 Task: Open Card Card0000000168 in Board Board0000000042 in Workspace WS0000000014 in Trello. Add Member Nikrathi889@gmail.com to Card Card0000000168 in Board Board0000000042 in Workspace WS0000000014 in Trello. Add Red Label titled Label0000000168 to Card Card0000000168 in Board Board0000000042 in Workspace WS0000000014 in Trello. Add Checklist CL0000000168 to Card Card0000000168 in Board Board0000000042 in Workspace WS0000000014 in Trello. Add Dates with Start Date as Nov 01 2023 and Due Date as Nov 30 2023 to Card Card0000000168 in Board Board0000000042 in Workspace WS0000000014 in Trello
Action: Mouse moved to (523, 487)
Screenshot: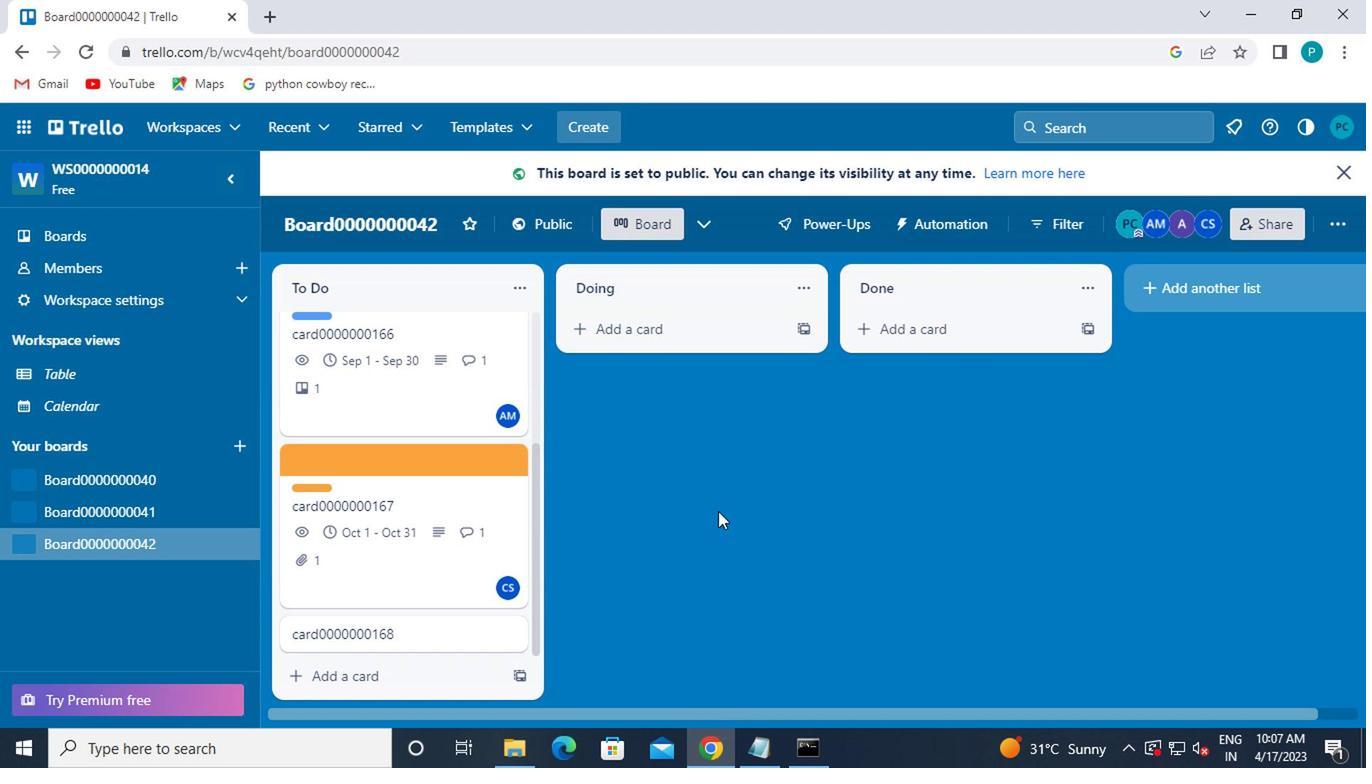 
Action: Mouse scrolled (523, 486) with delta (0, 0)
Screenshot: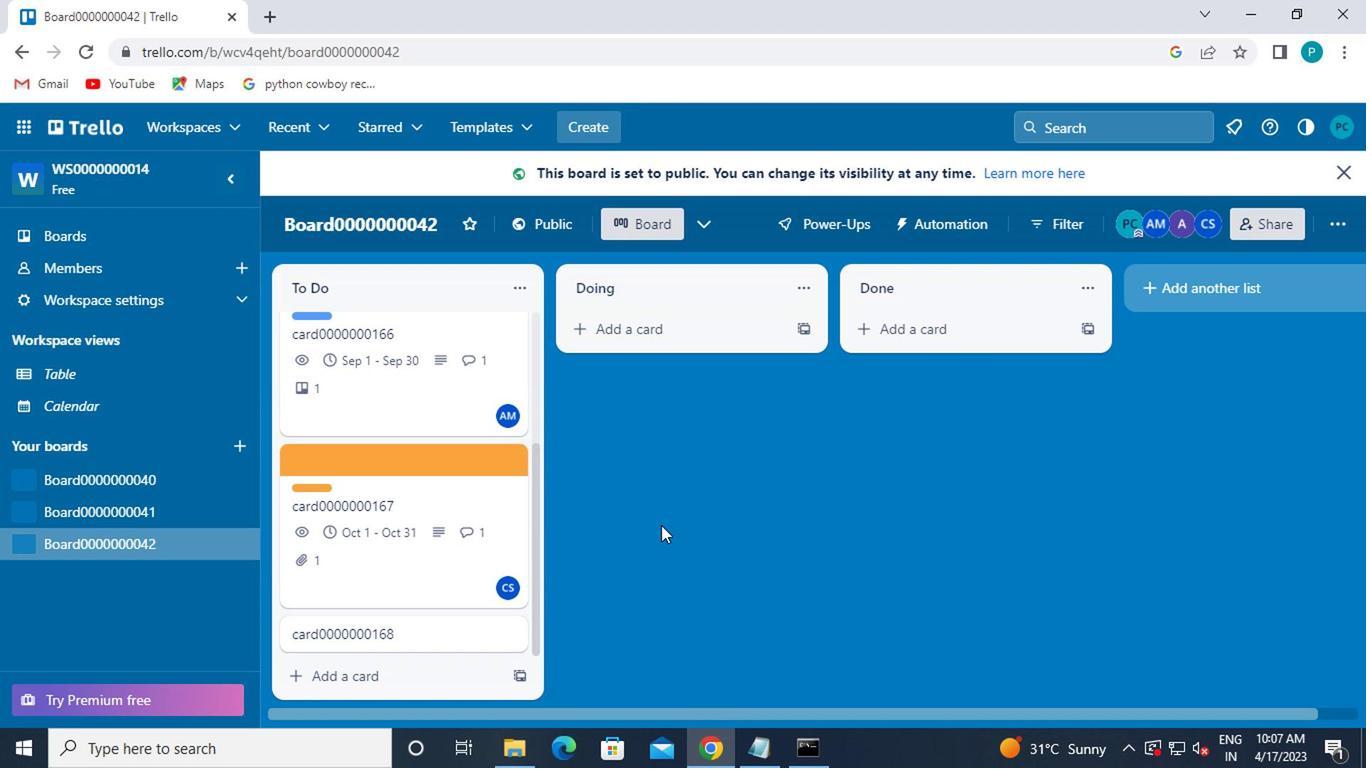 
Action: Mouse moved to (518, 484)
Screenshot: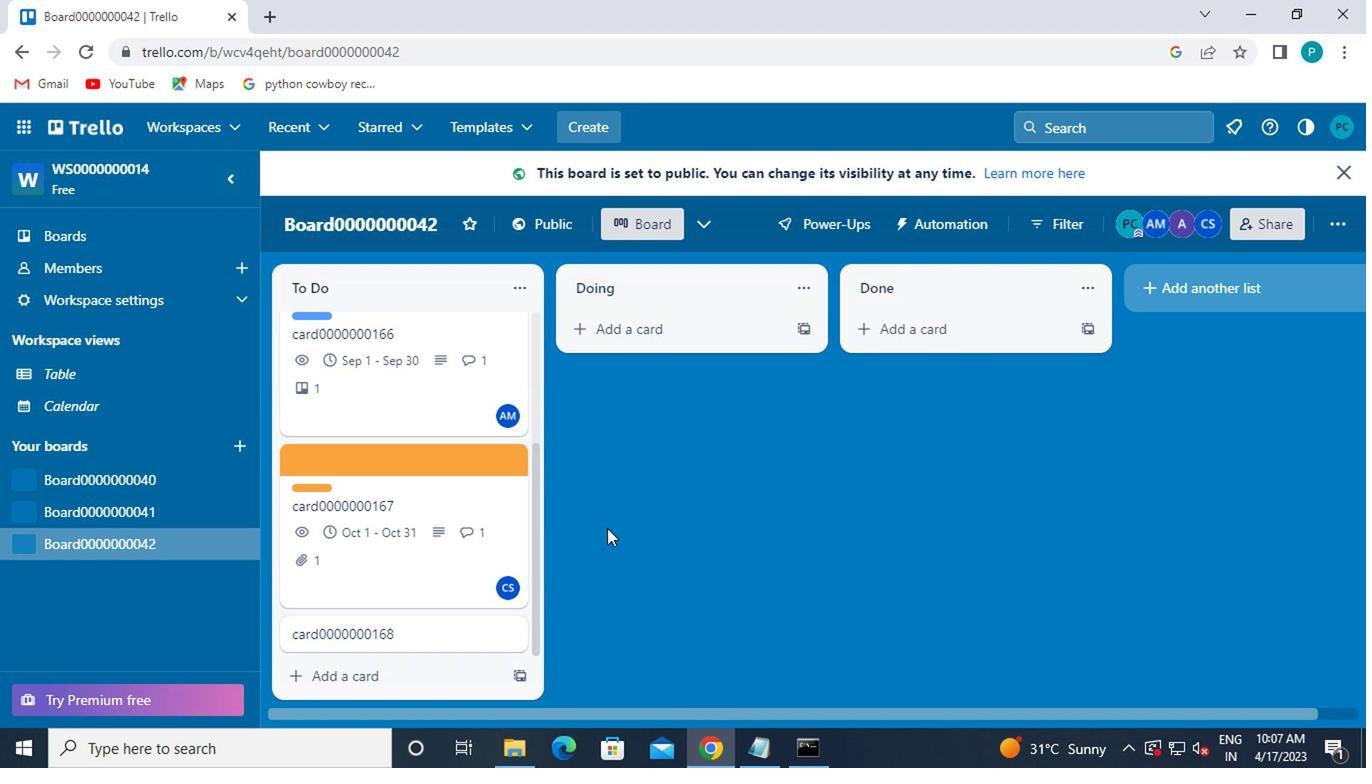 
Action: Mouse scrolled (518, 483) with delta (0, 0)
Screenshot: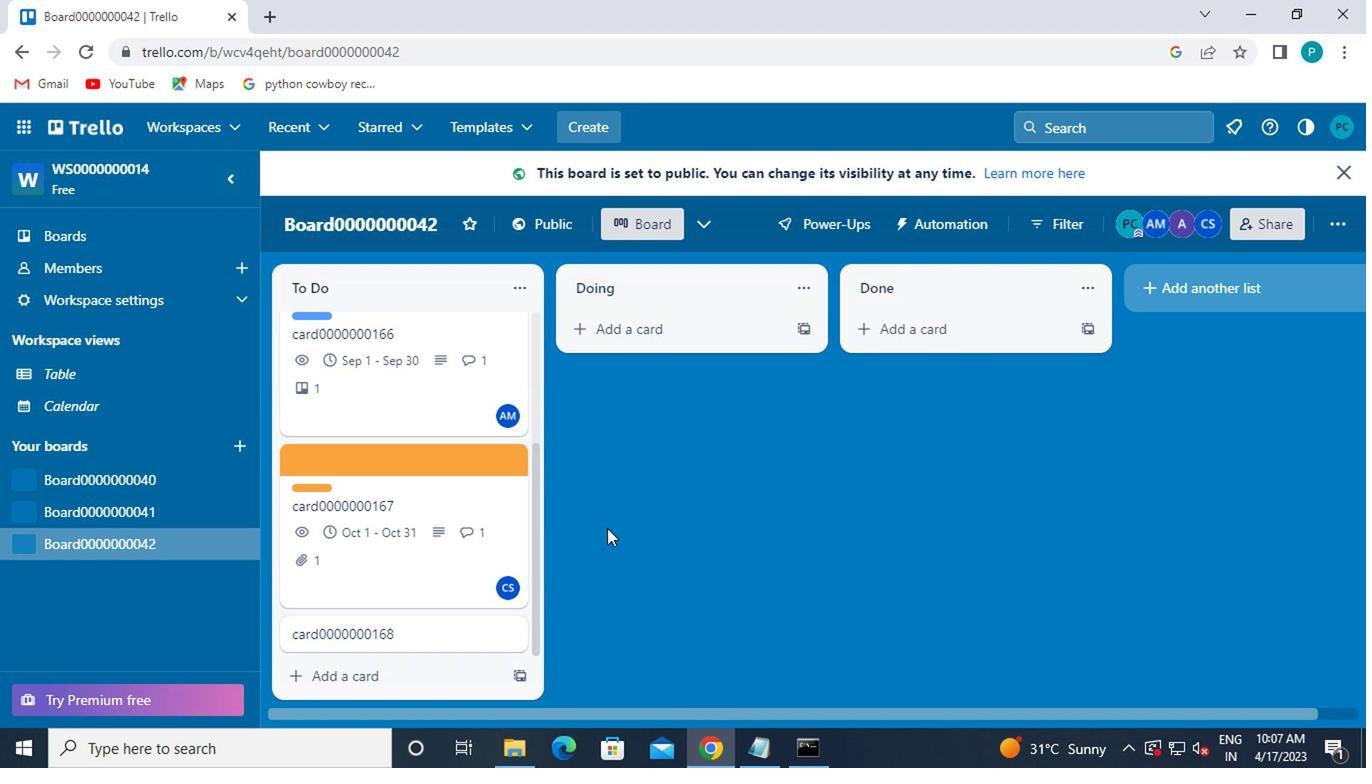 
Action: Mouse moved to (514, 481)
Screenshot: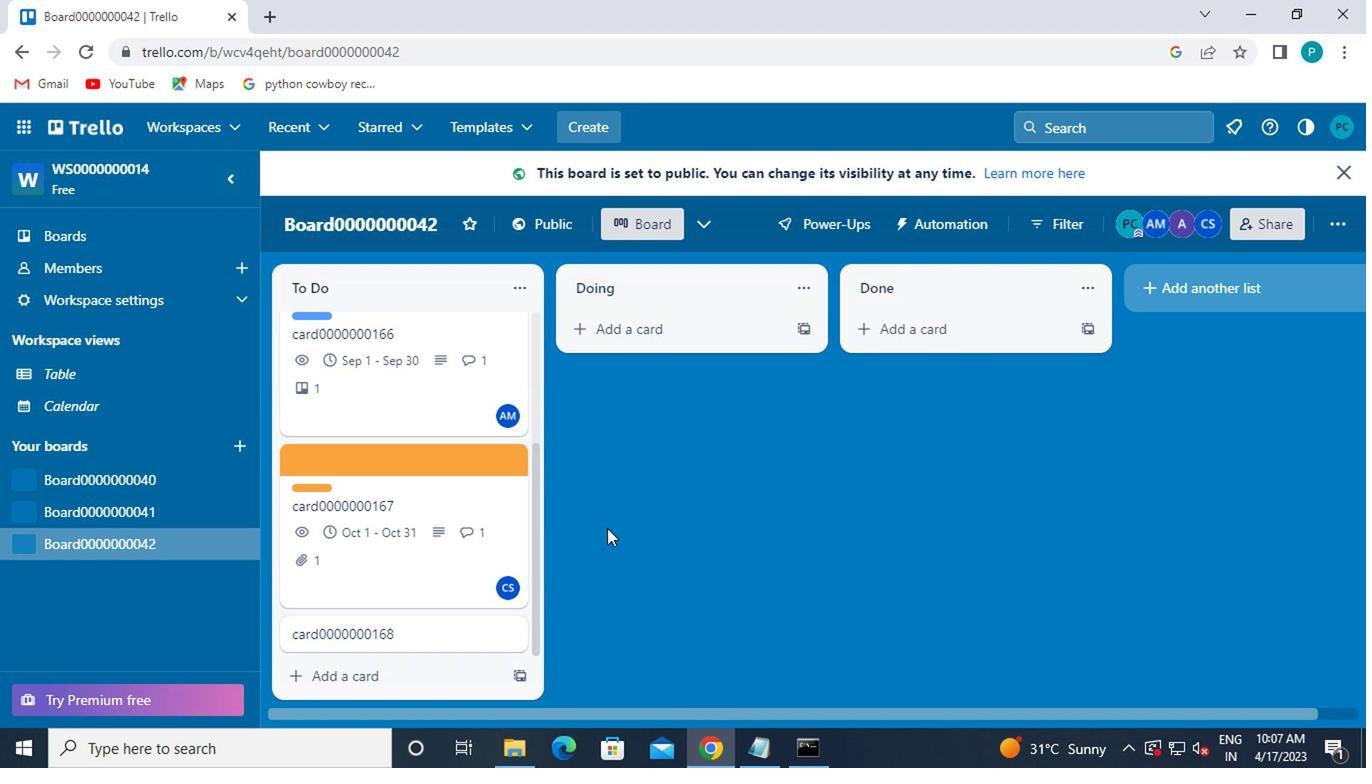 
Action: Mouse scrolled (514, 481) with delta (0, 0)
Screenshot: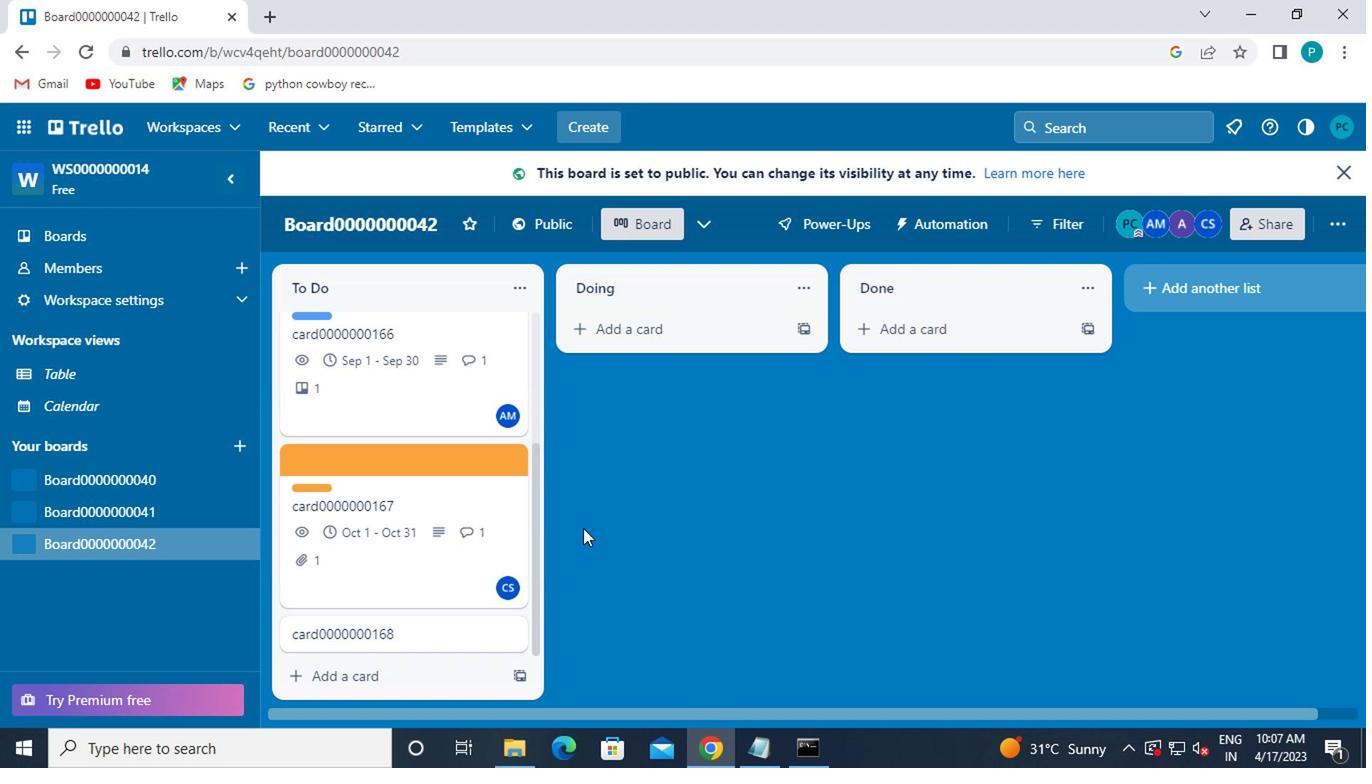 
Action: Mouse moved to (417, 562)
Screenshot: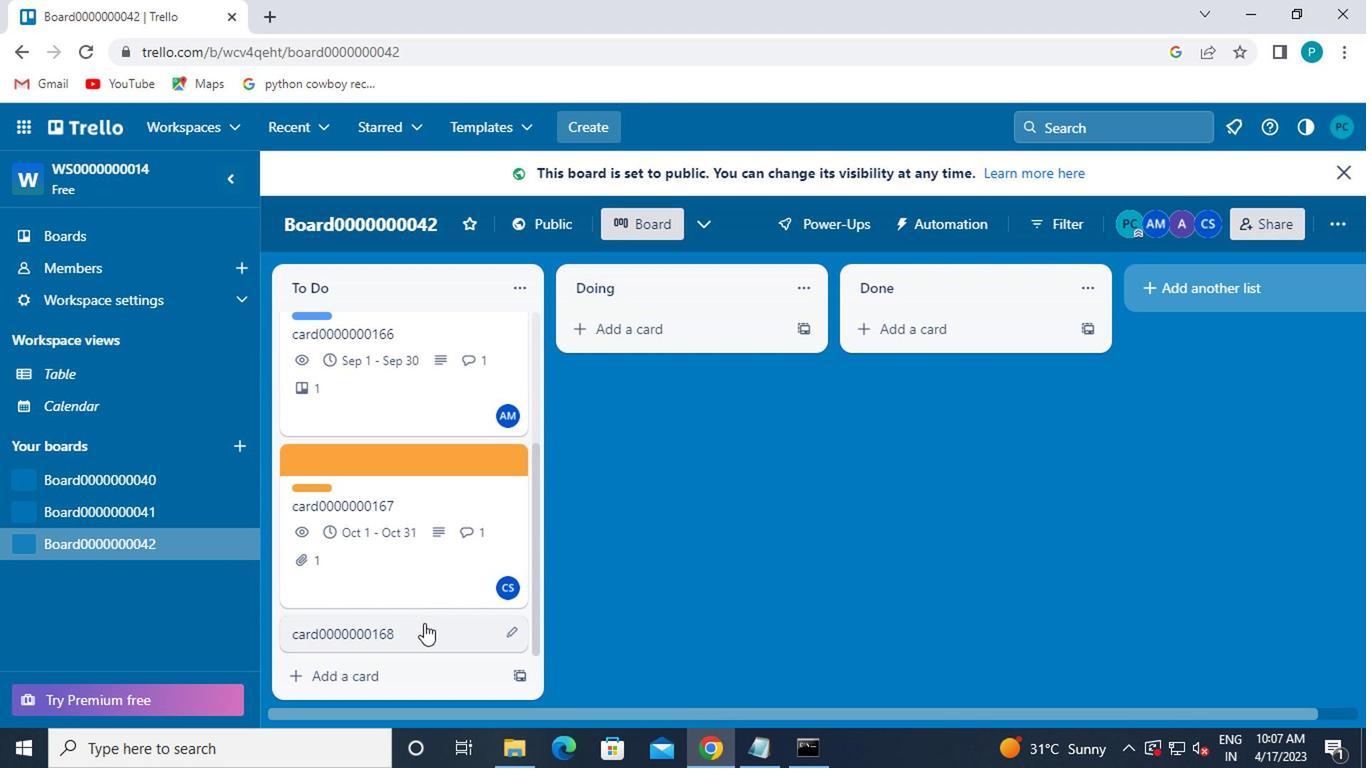 
Action: Mouse pressed left at (417, 562)
Screenshot: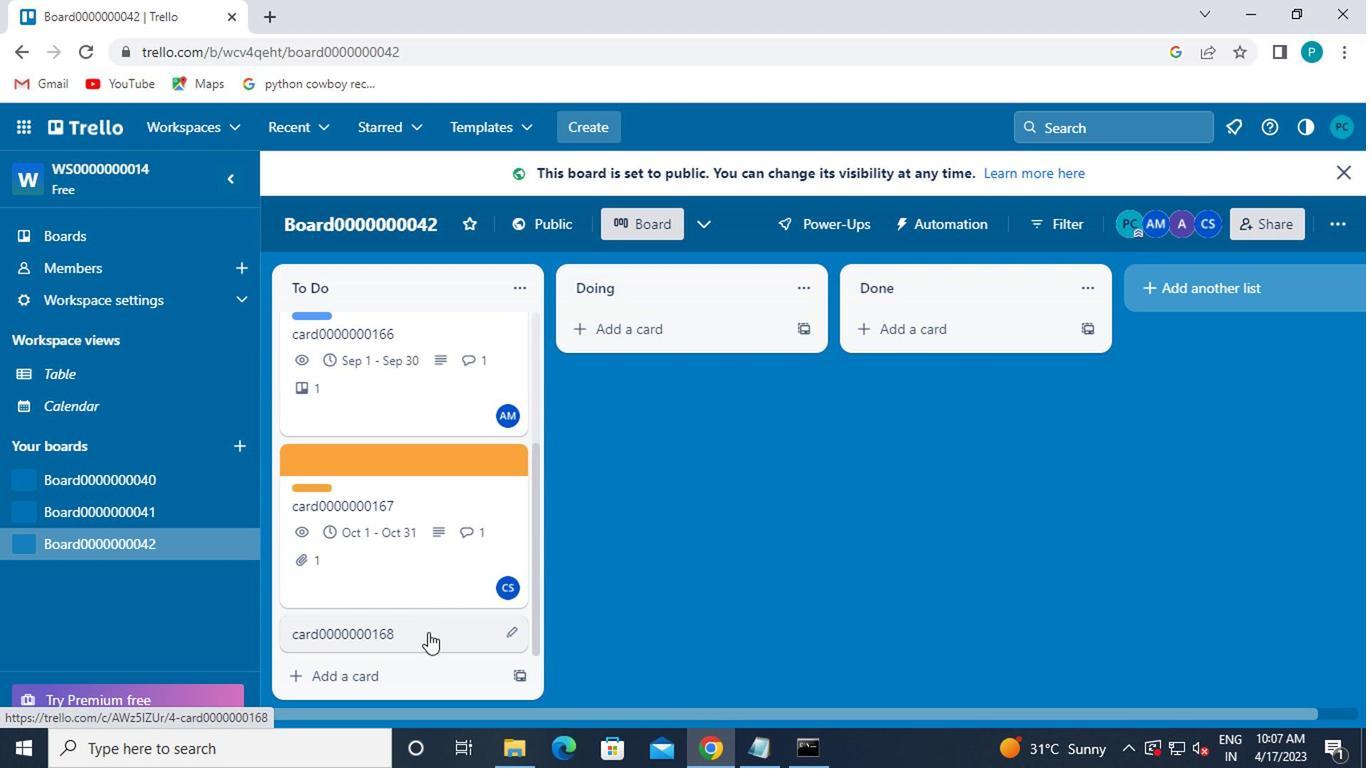 
Action: Mouse moved to (756, 369)
Screenshot: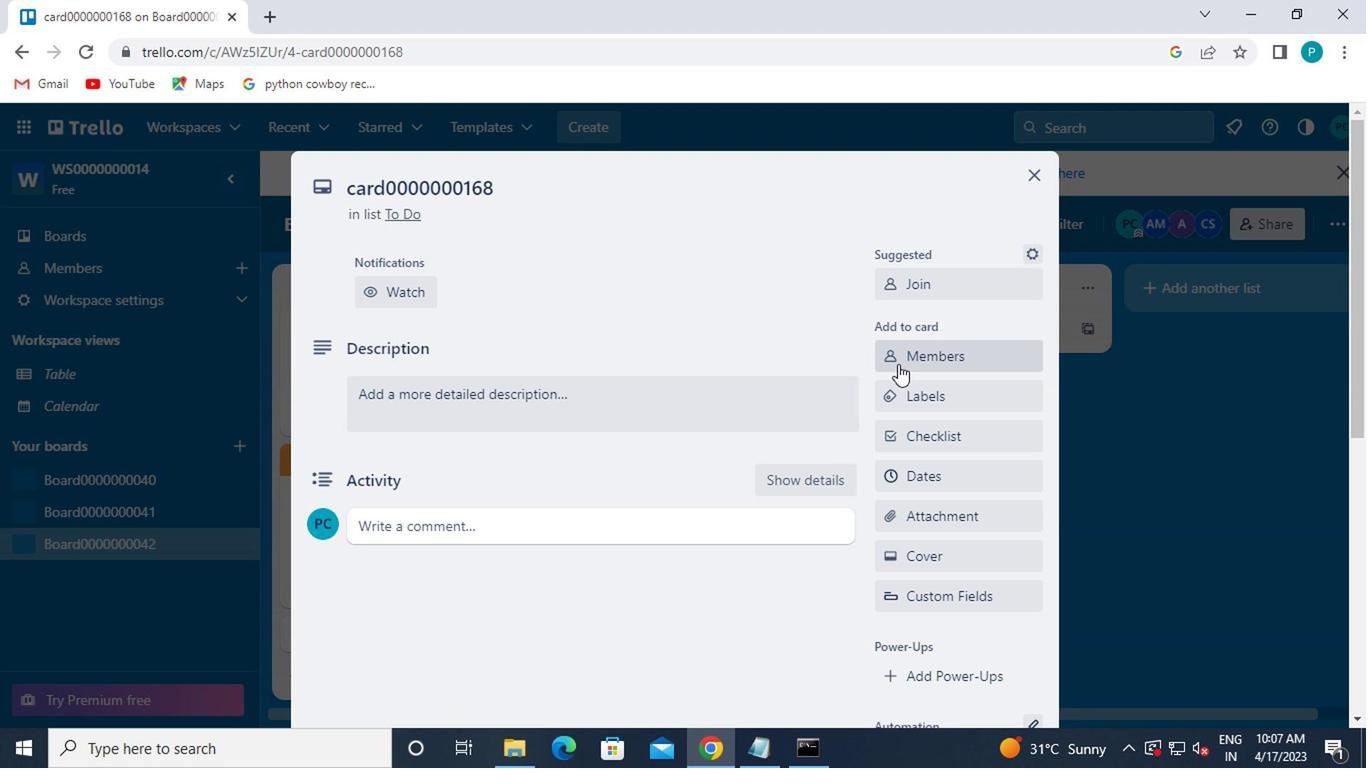 
Action: Mouse pressed left at (756, 369)
Screenshot: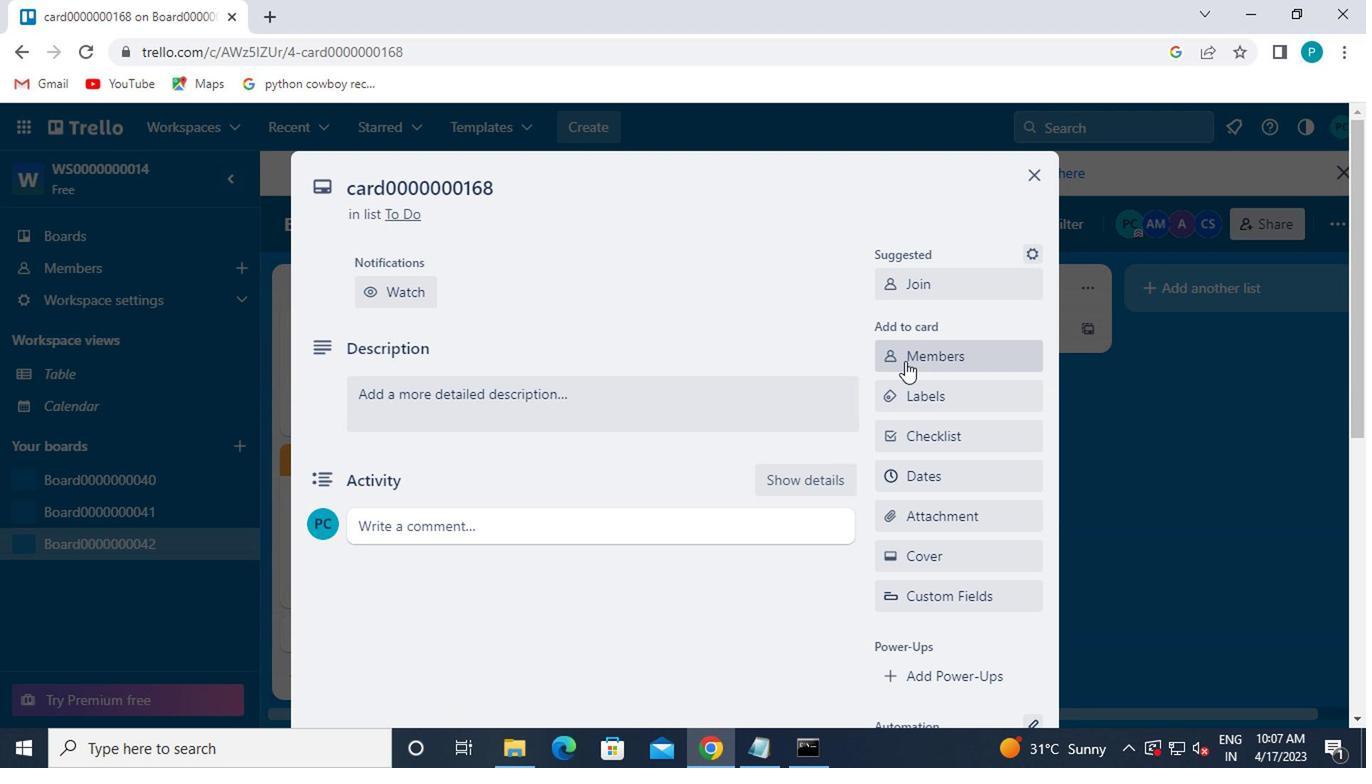 
Action: Mouse moved to (765, 264)
Screenshot: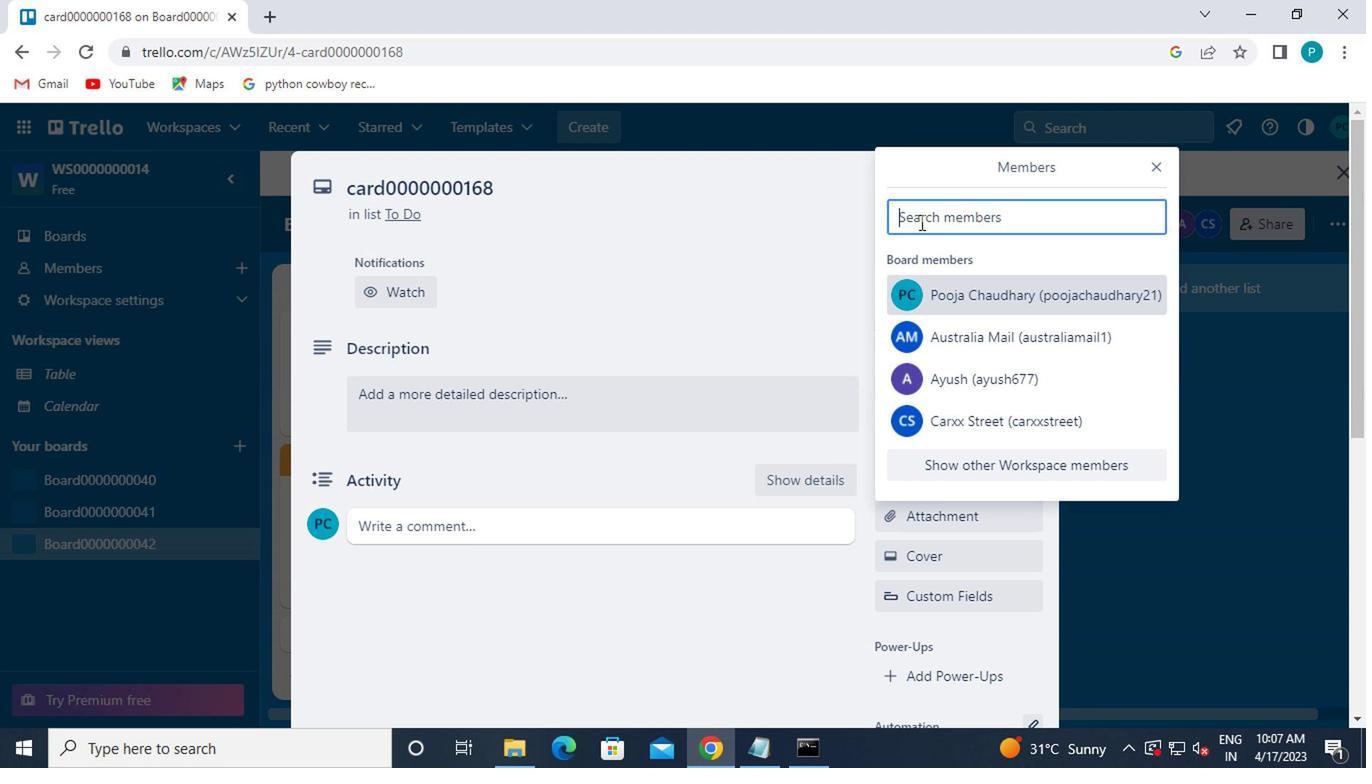 
Action: Mouse pressed left at (765, 264)
Screenshot: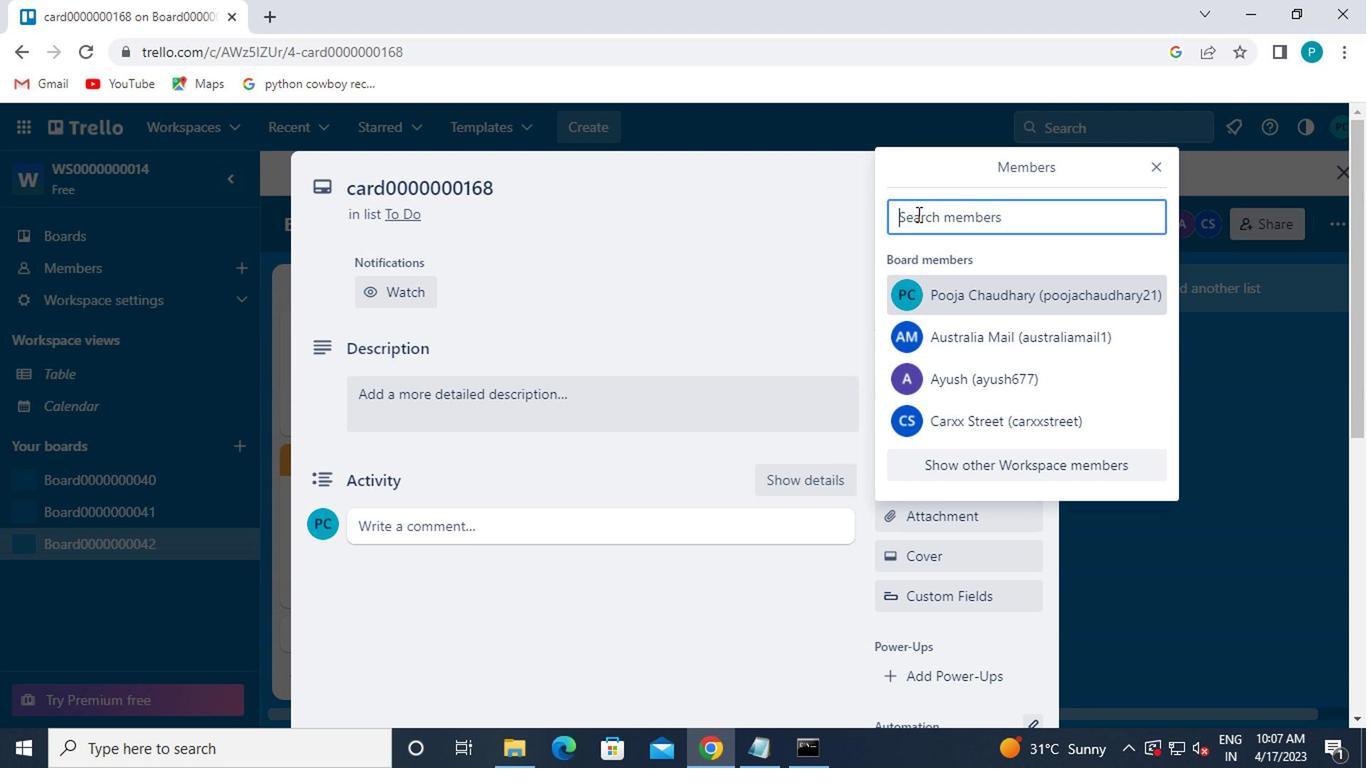 
Action: Key pressed nikrathi899<Key.shift>@GMAIL.COM
Screenshot: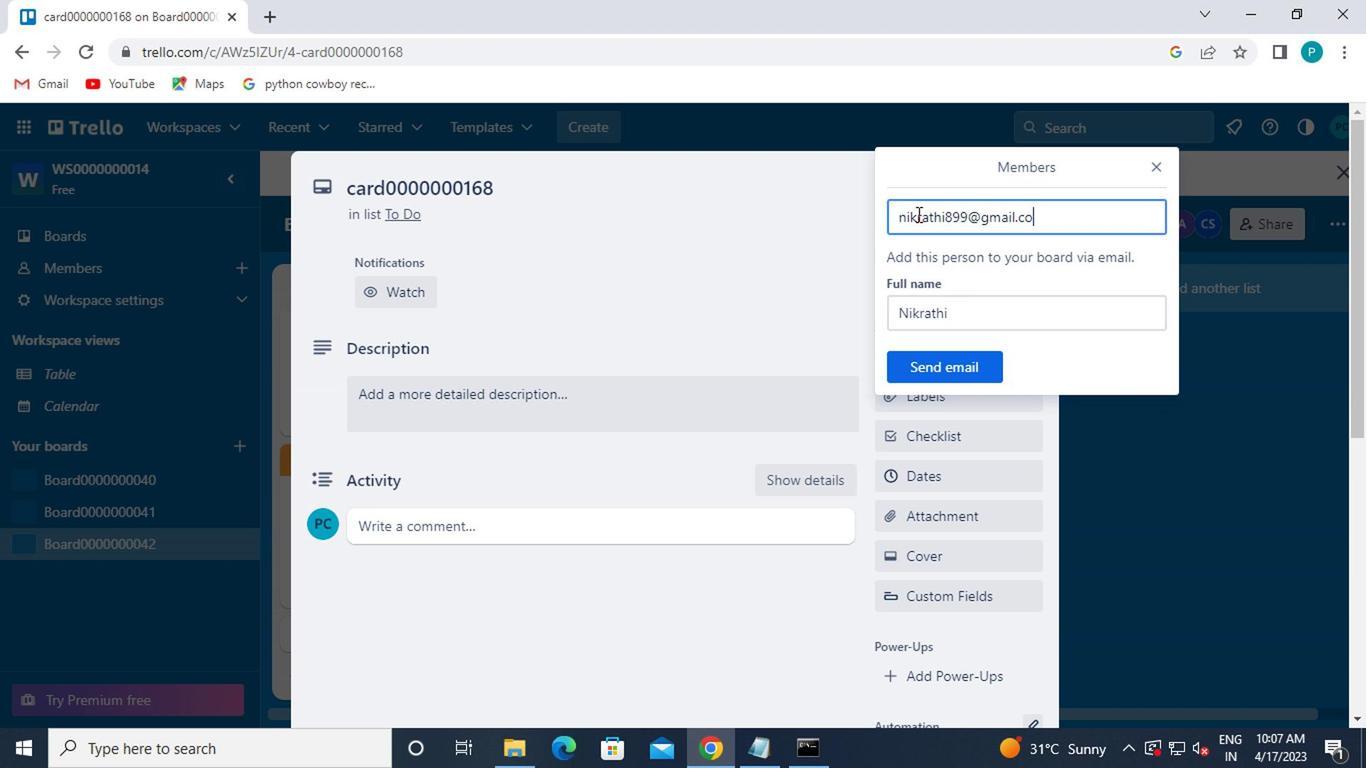 
Action: Mouse moved to (772, 370)
Screenshot: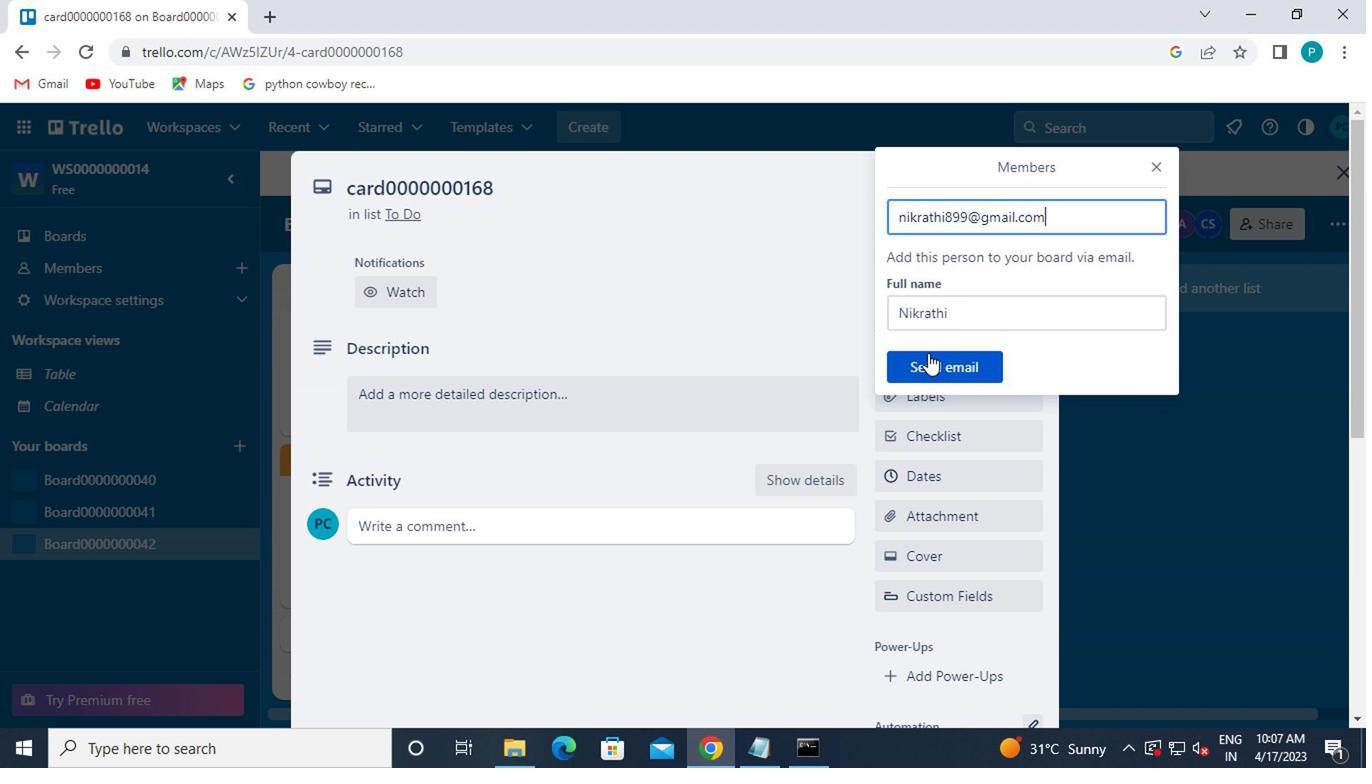 
Action: Mouse pressed left at (772, 370)
Screenshot: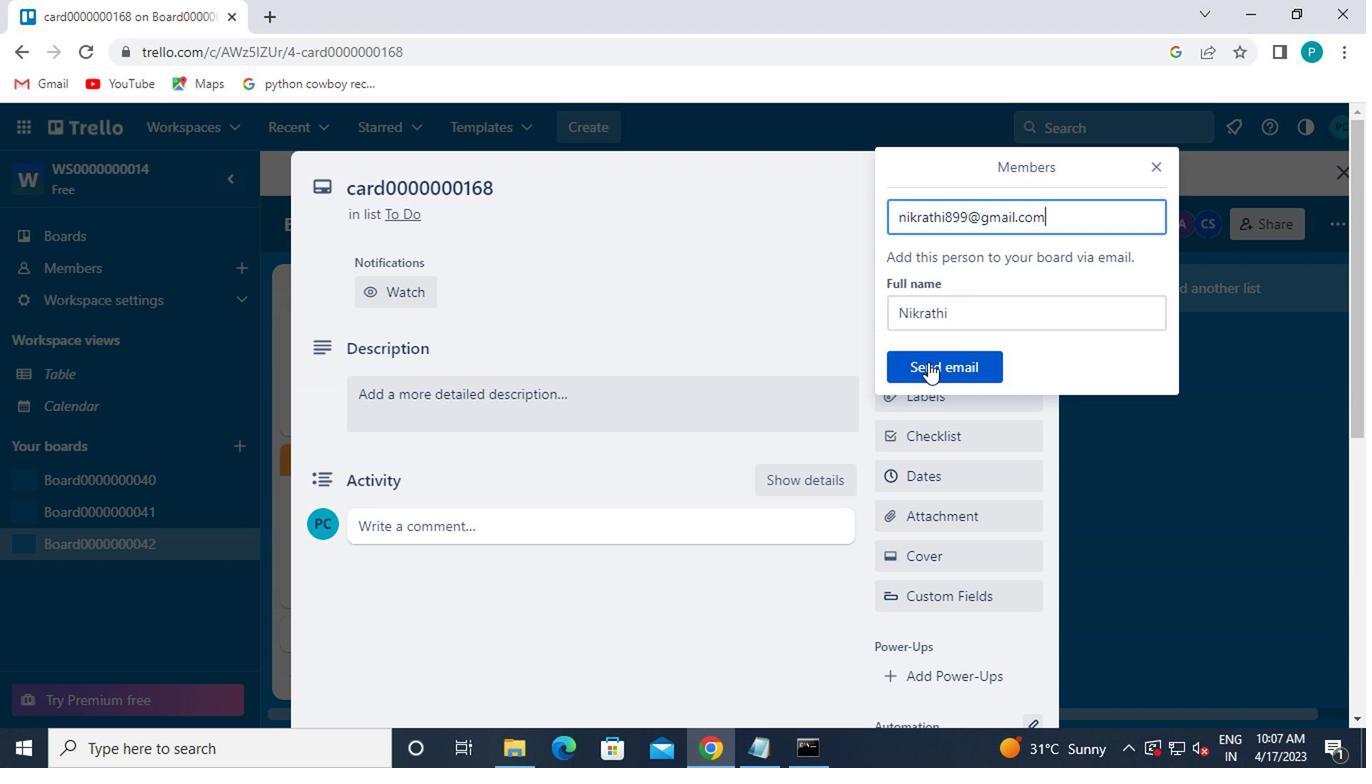 
Action: Mouse moved to (789, 398)
Screenshot: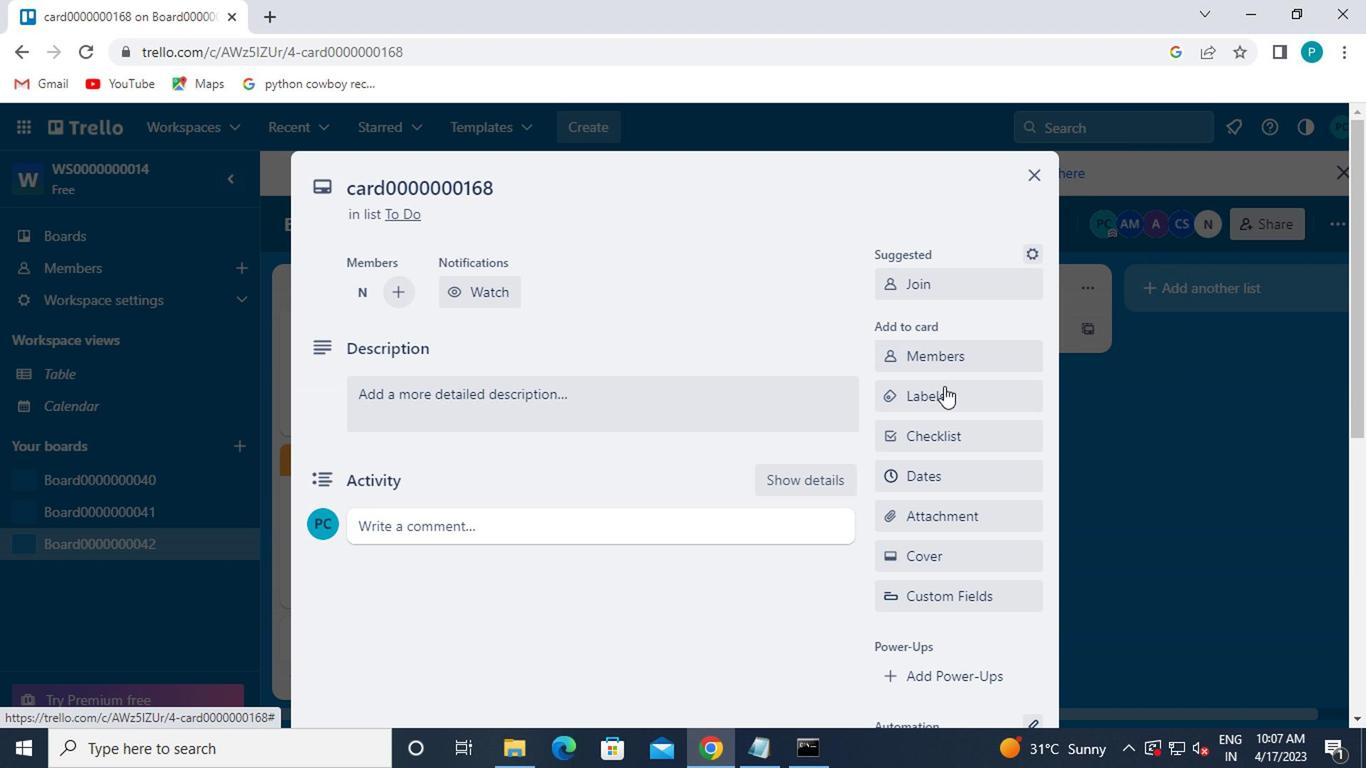 
Action: Mouse pressed left at (789, 398)
Screenshot: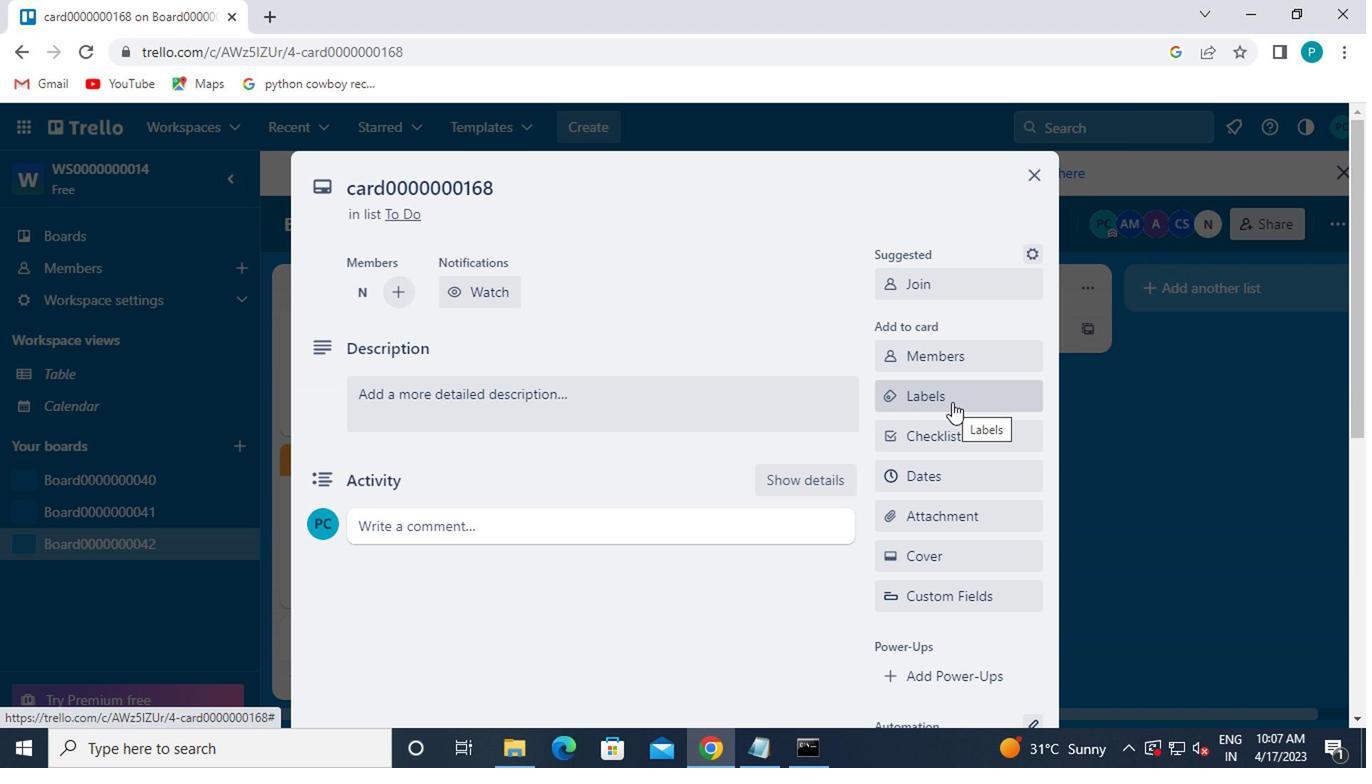 
Action: Mouse moved to (840, 562)
Screenshot: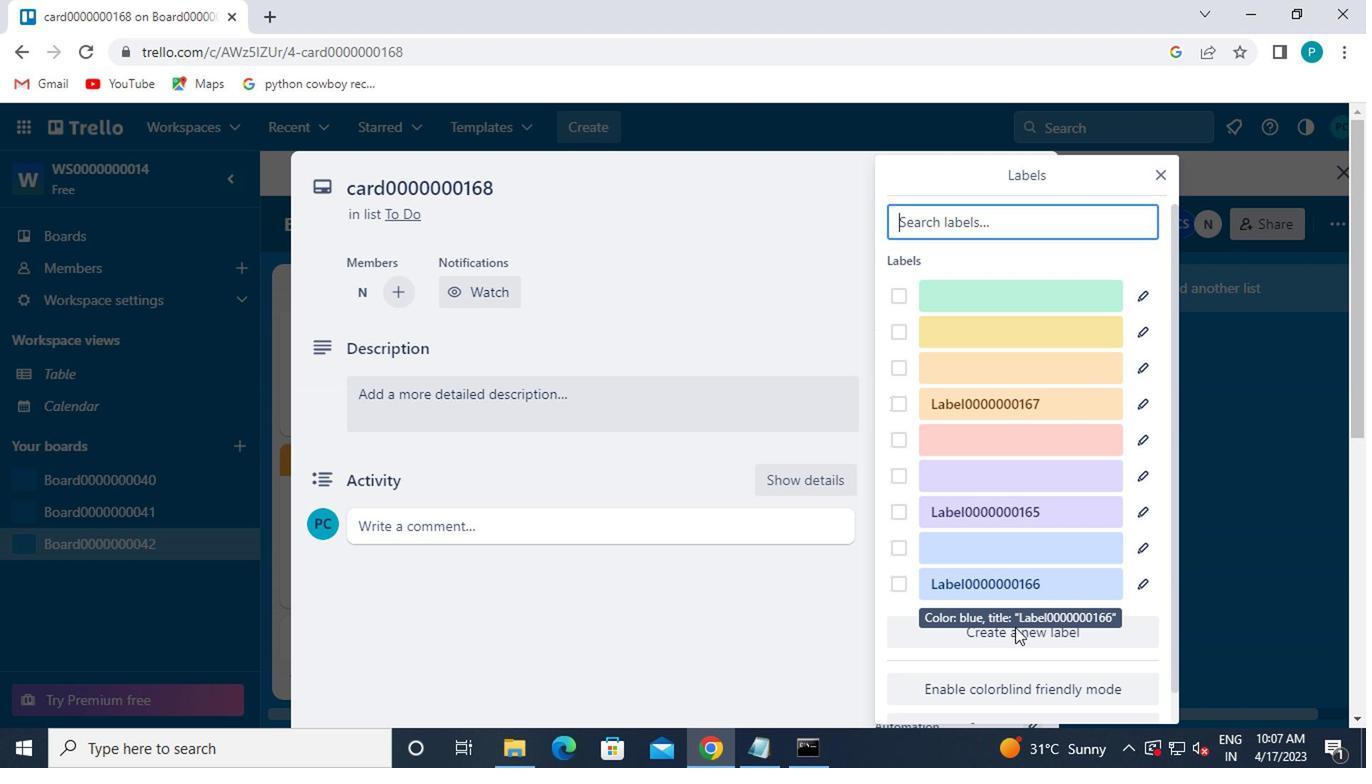 
Action: Mouse pressed left at (840, 562)
Screenshot: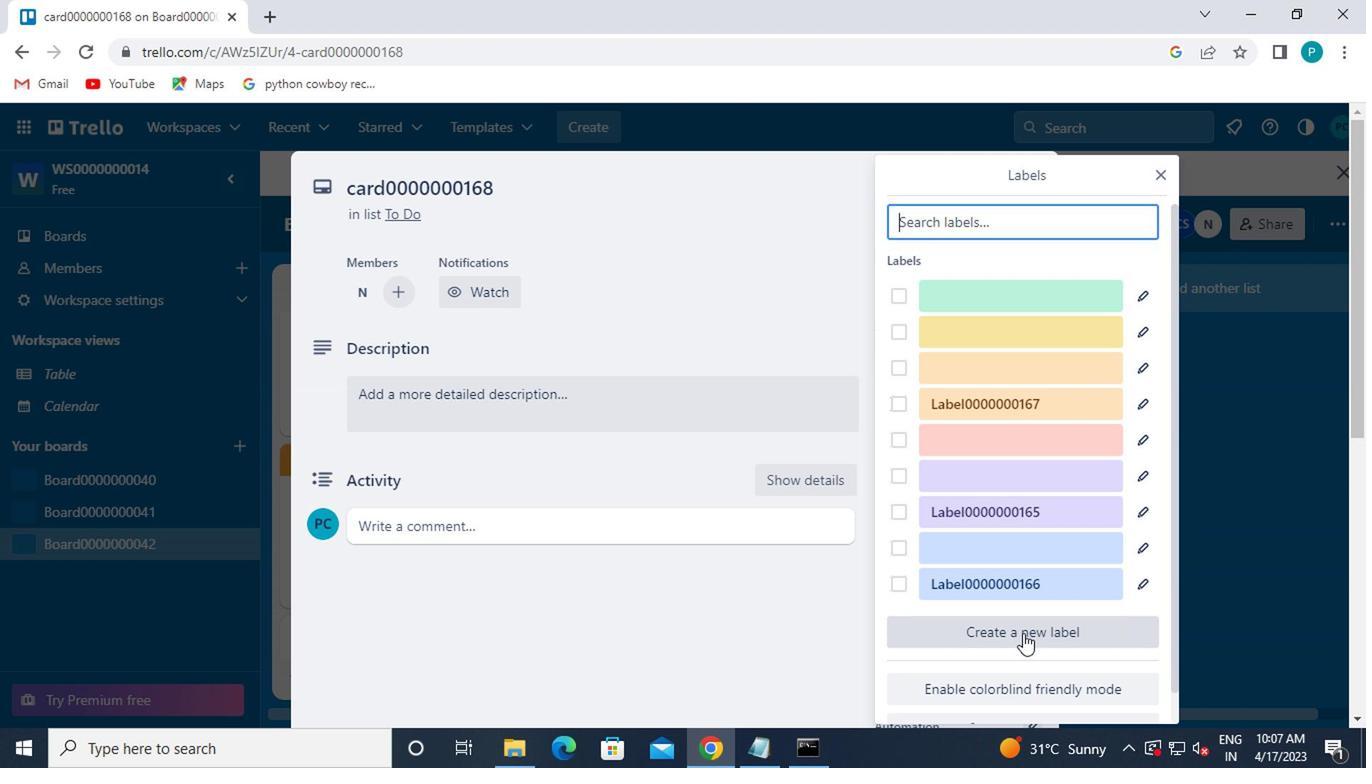 
Action: Mouse moved to (877, 446)
Screenshot: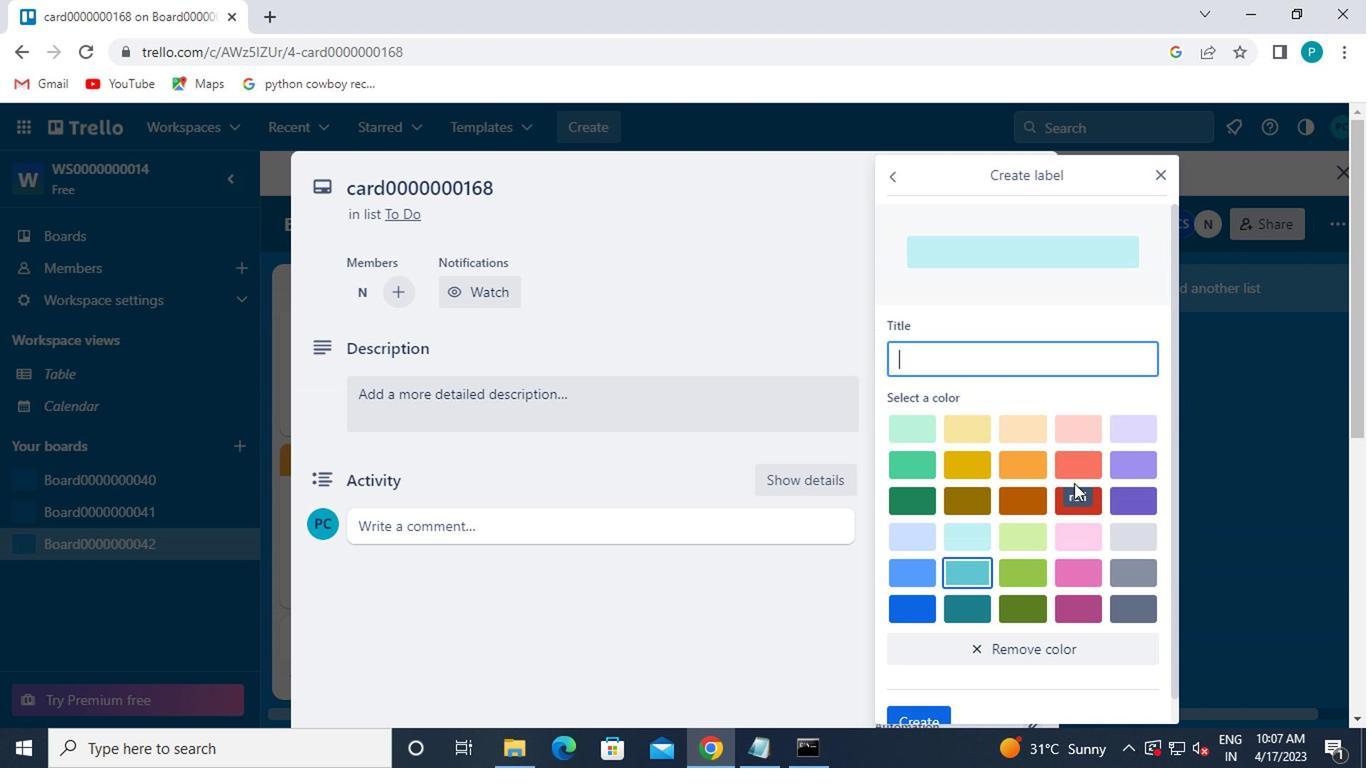 
Action: Mouse pressed left at (877, 446)
Screenshot: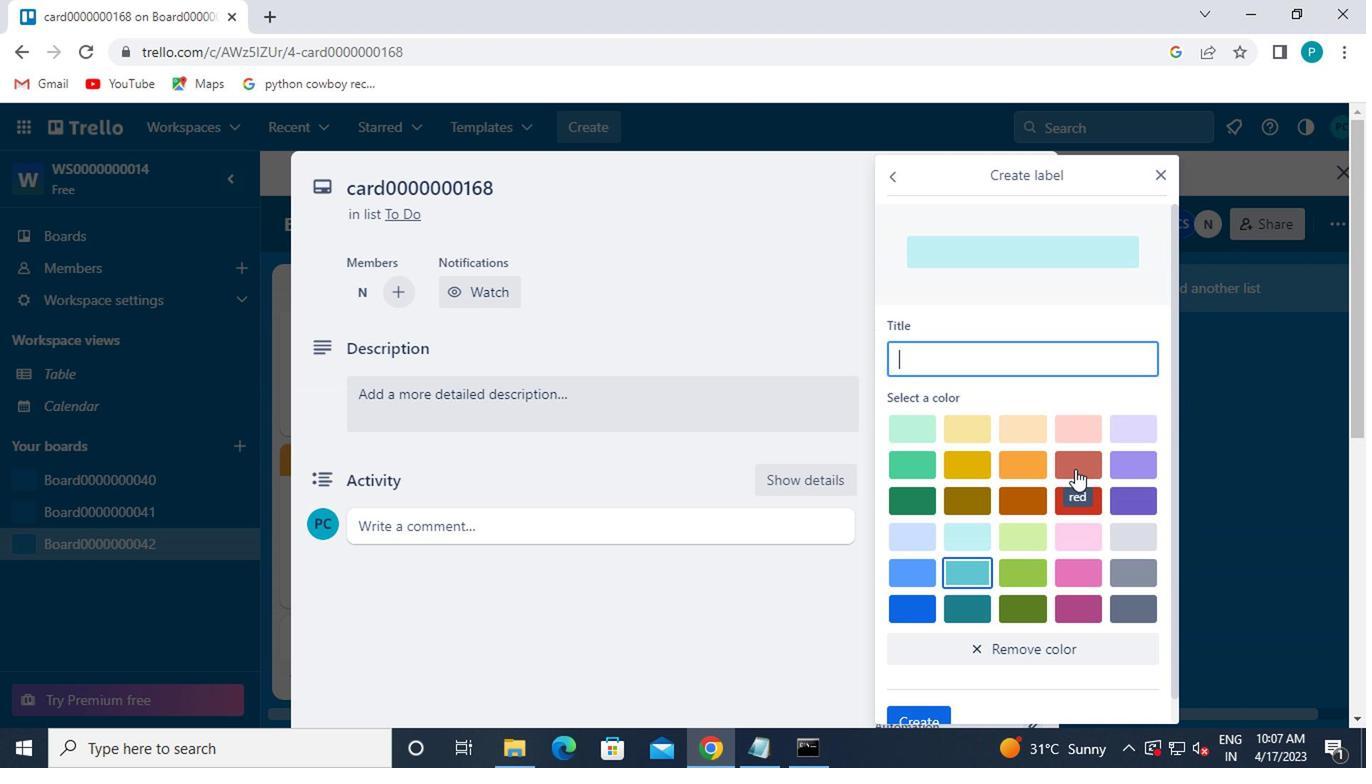 
Action: Mouse moved to (764, 370)
Screenshot: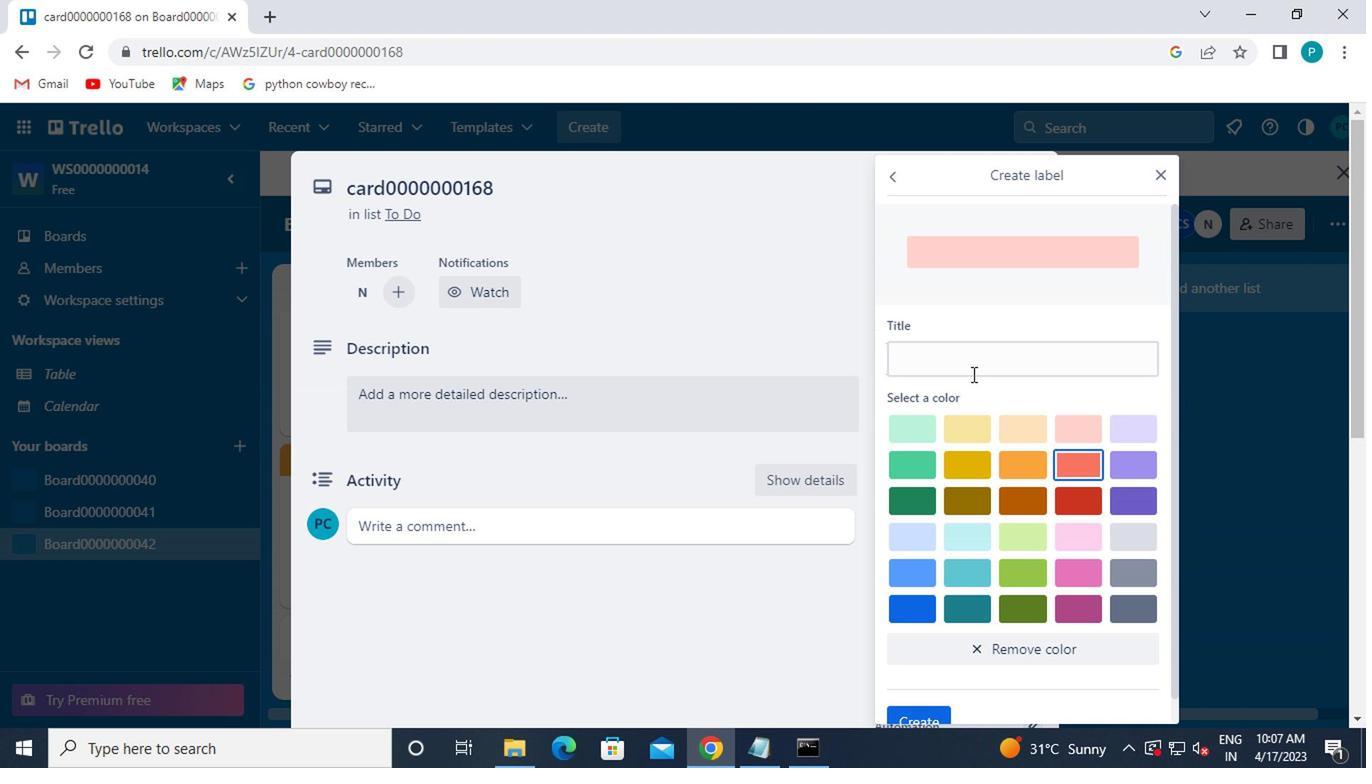 
Action: Mouse pressed left at (764, 370)
Screenshot: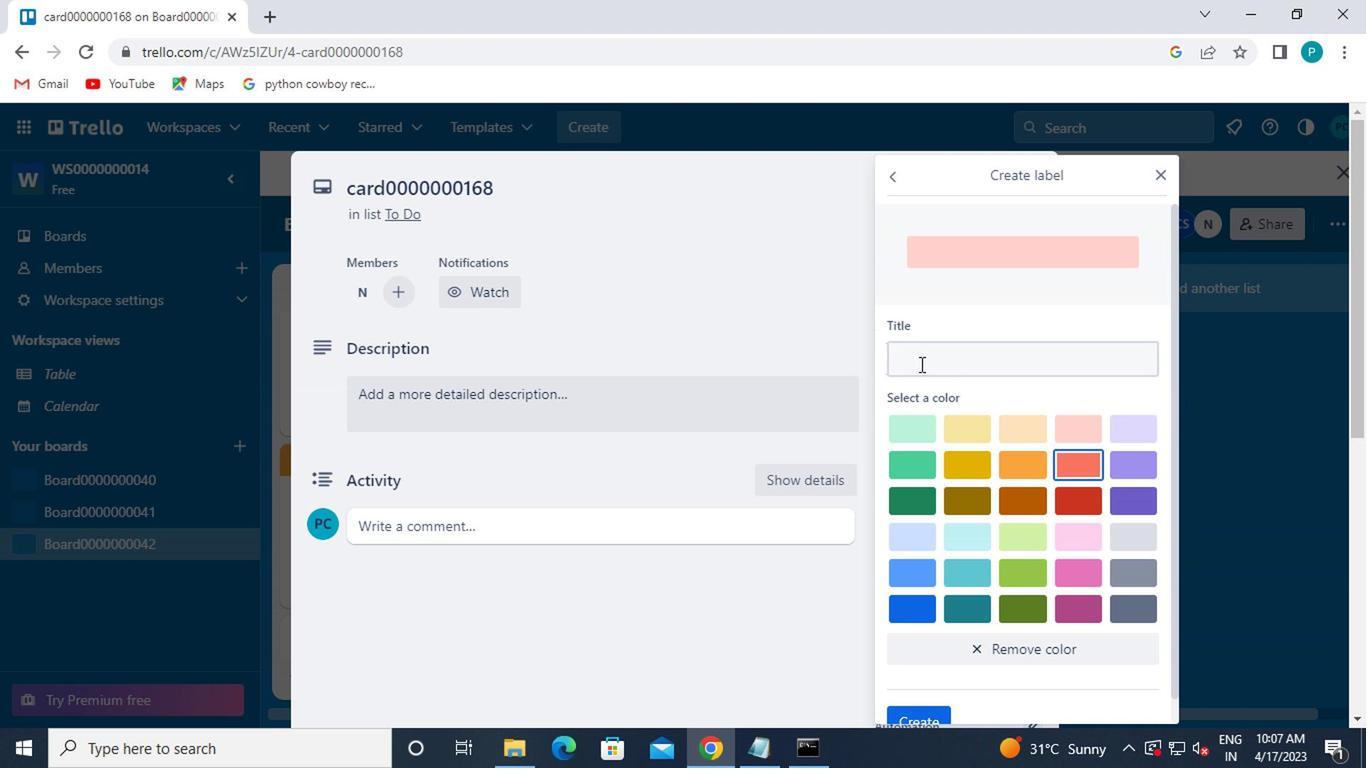 
Action: Mouse moved to (778, 362)
Screenshot: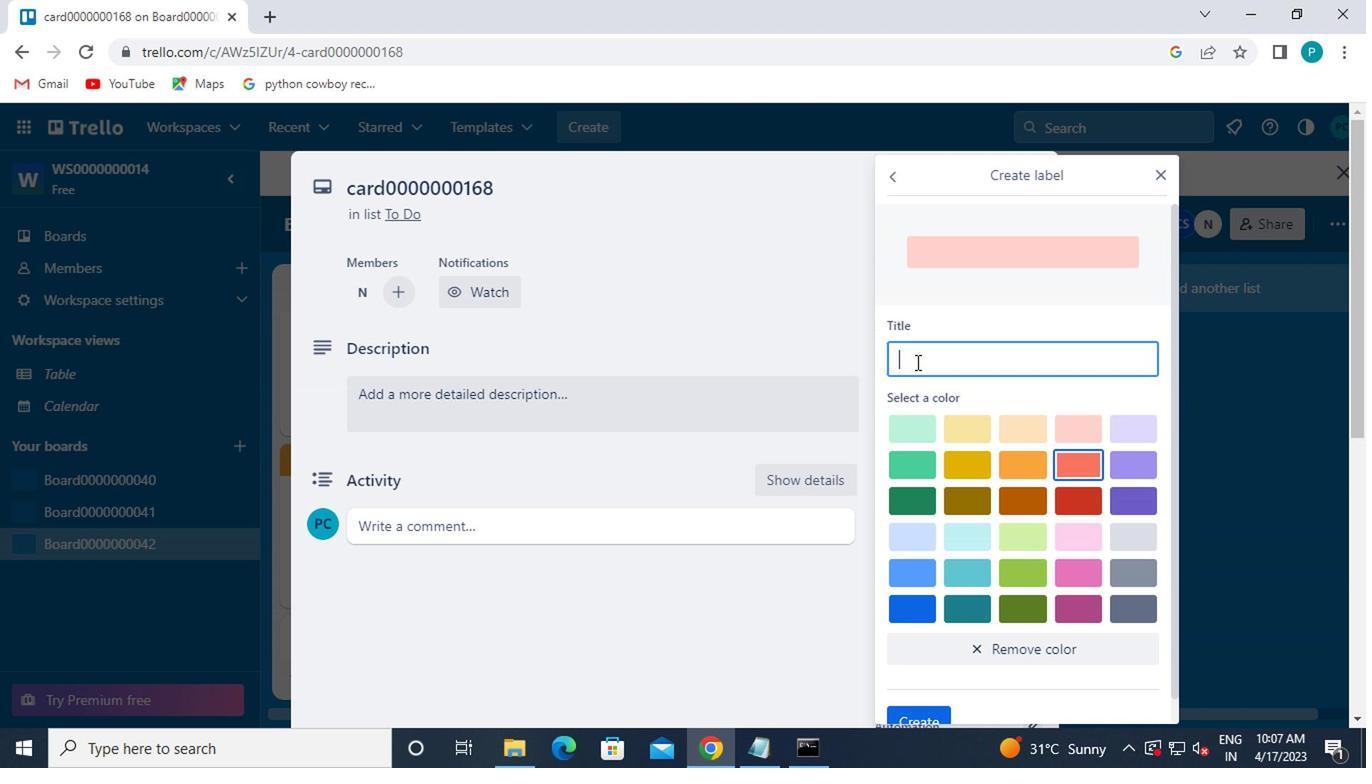 
Action: Key pressed <Key.caps_lock>L<Key.caps_lock>ABEL0000000168
Screenshot: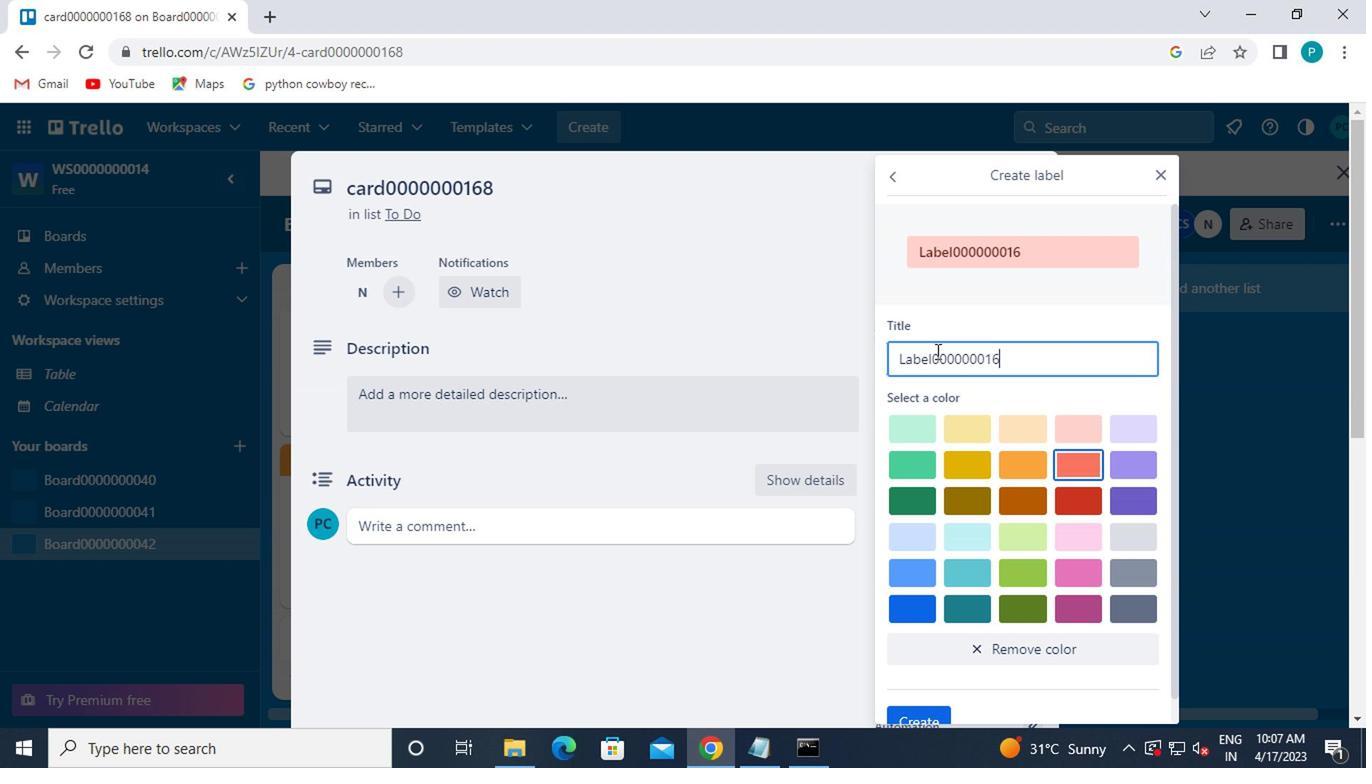
Action: Mouse moved to (827, 467)
Screenshot: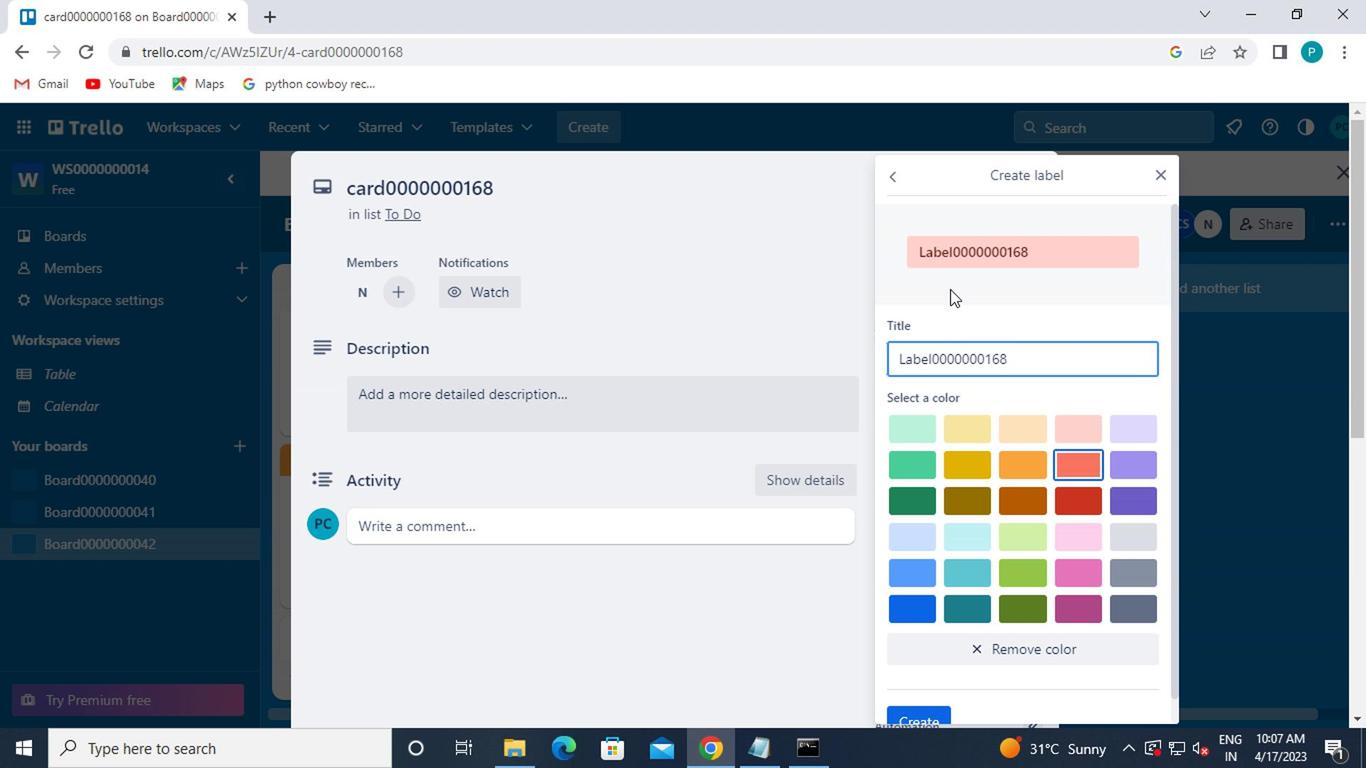 
Action: Mouse scrolled (827, 466) with delta (0, 0)
Screenshot: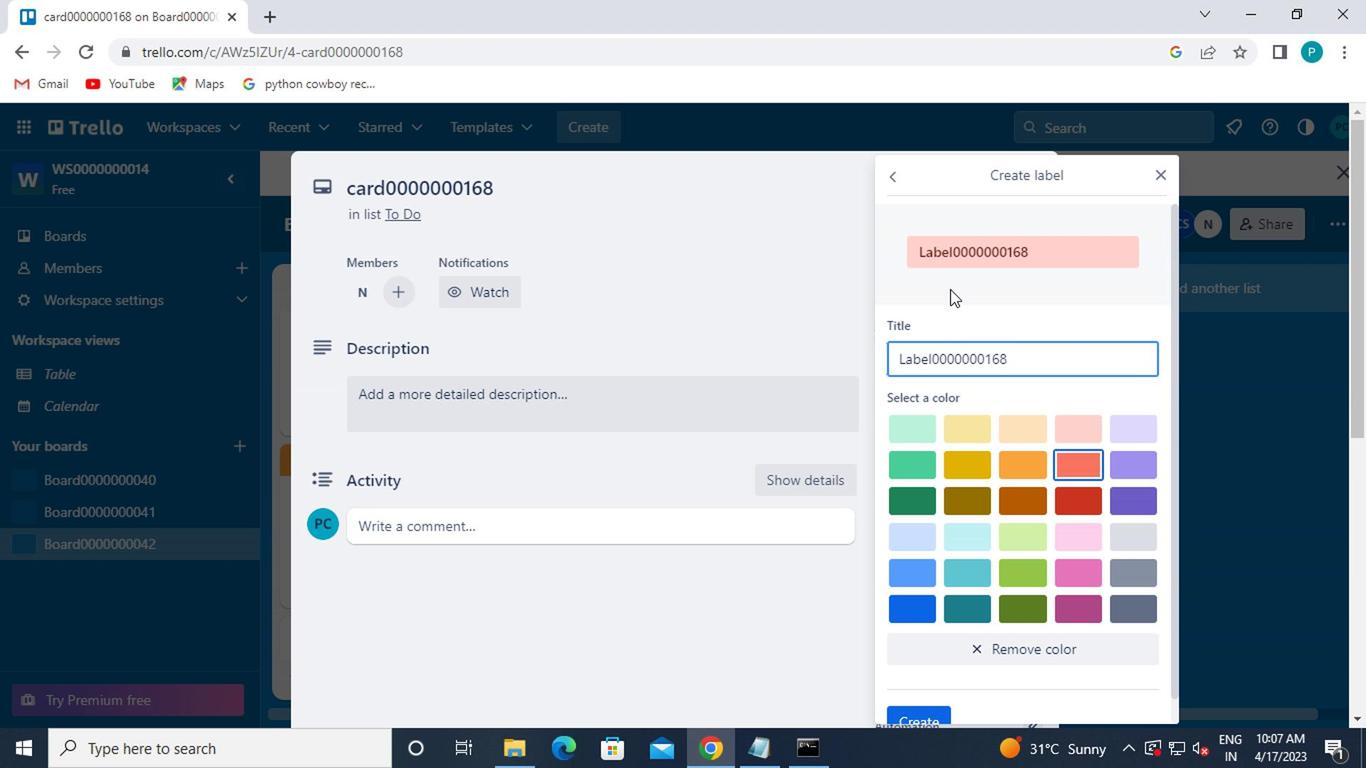 
Action: Mouse moved to (827, 478)
Screenshot: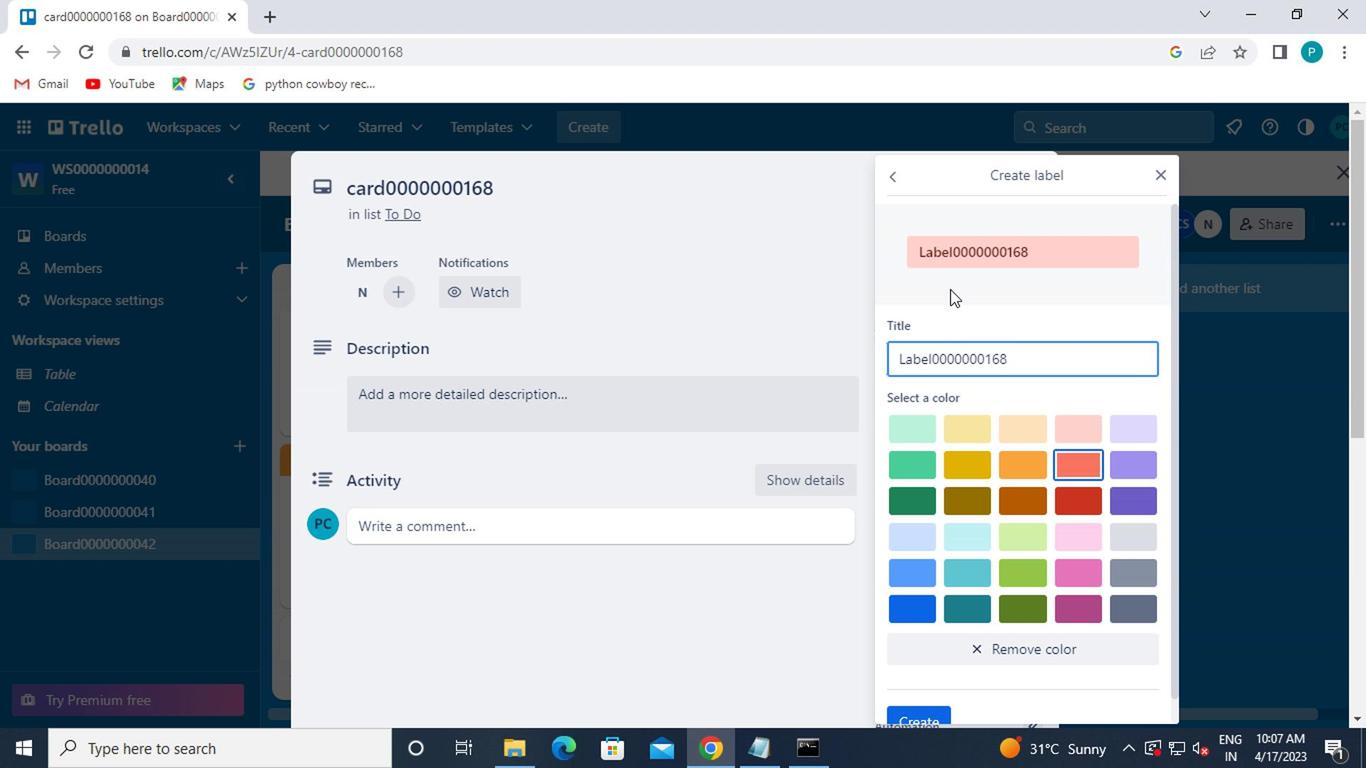 
Action: Mouse scrolled (827, 478) with delta (0, 0)
Screenshot: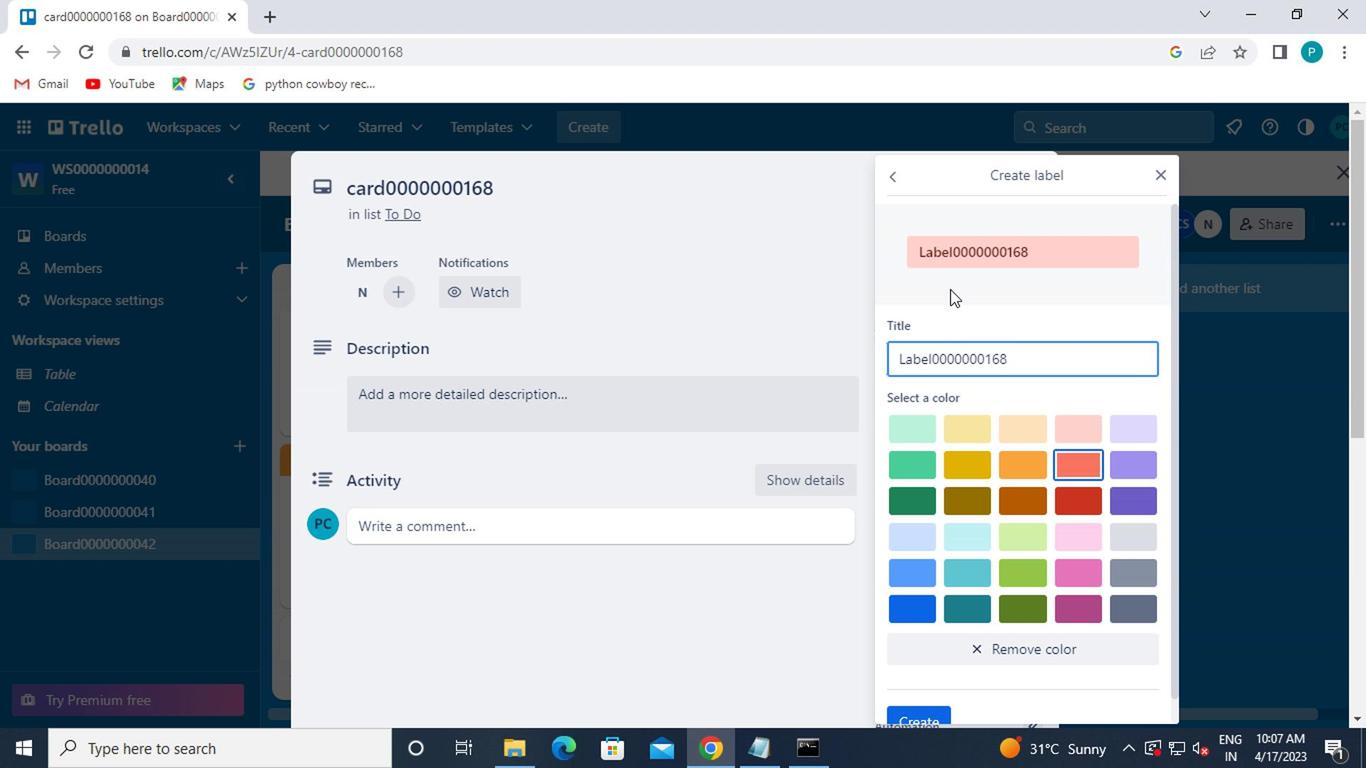 
Action: Mouse moved to (829, 491)
Screenshot: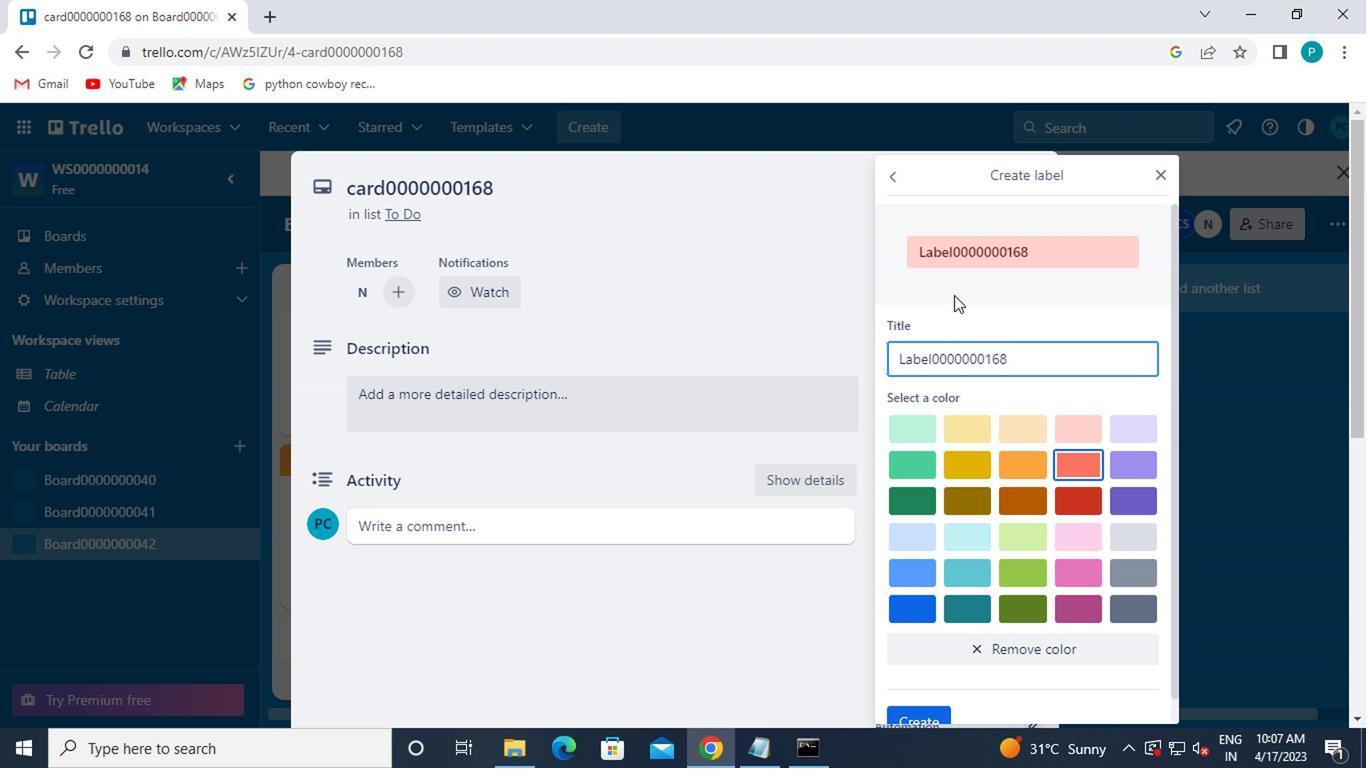 
Action: Mouse scrolled (829, 490) with delta (0, 0)
Screenshot: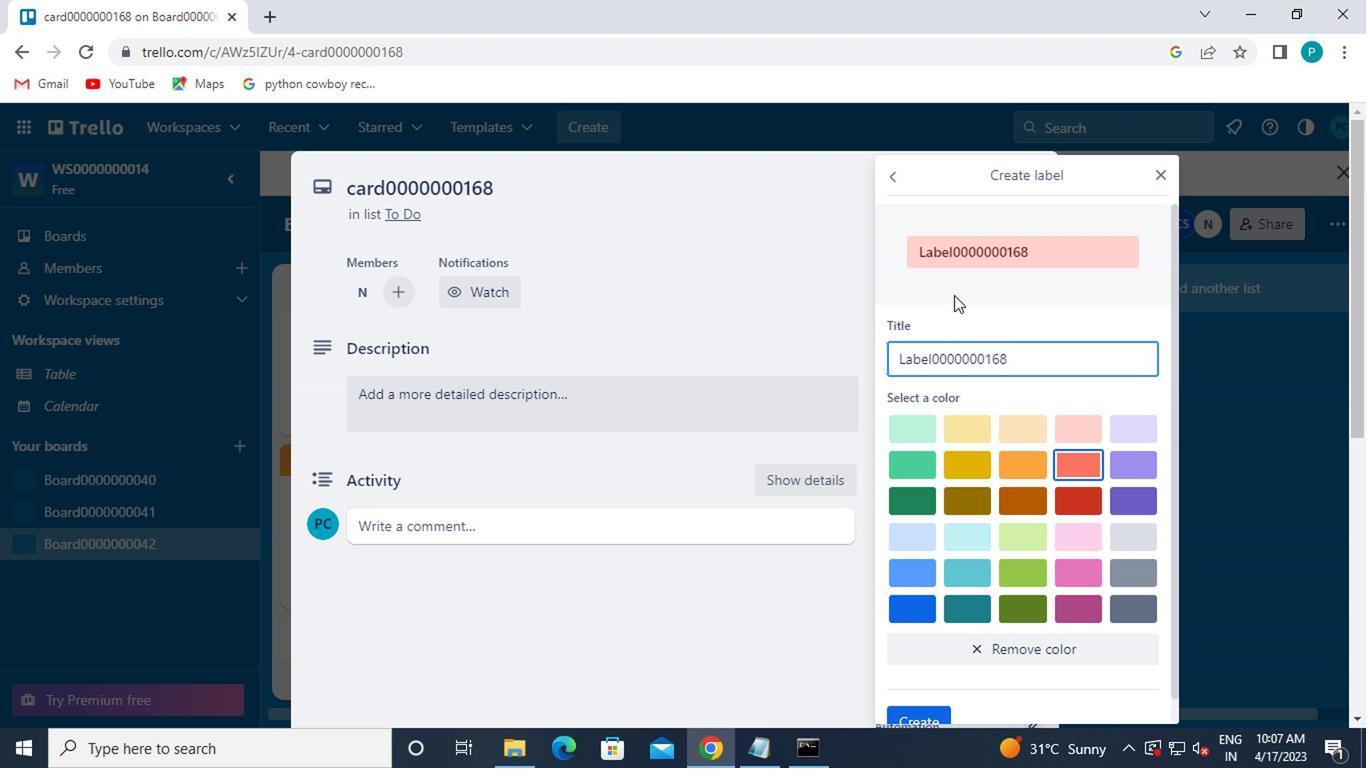 
Action: Mouse moved to (830, 498)
Screenshot: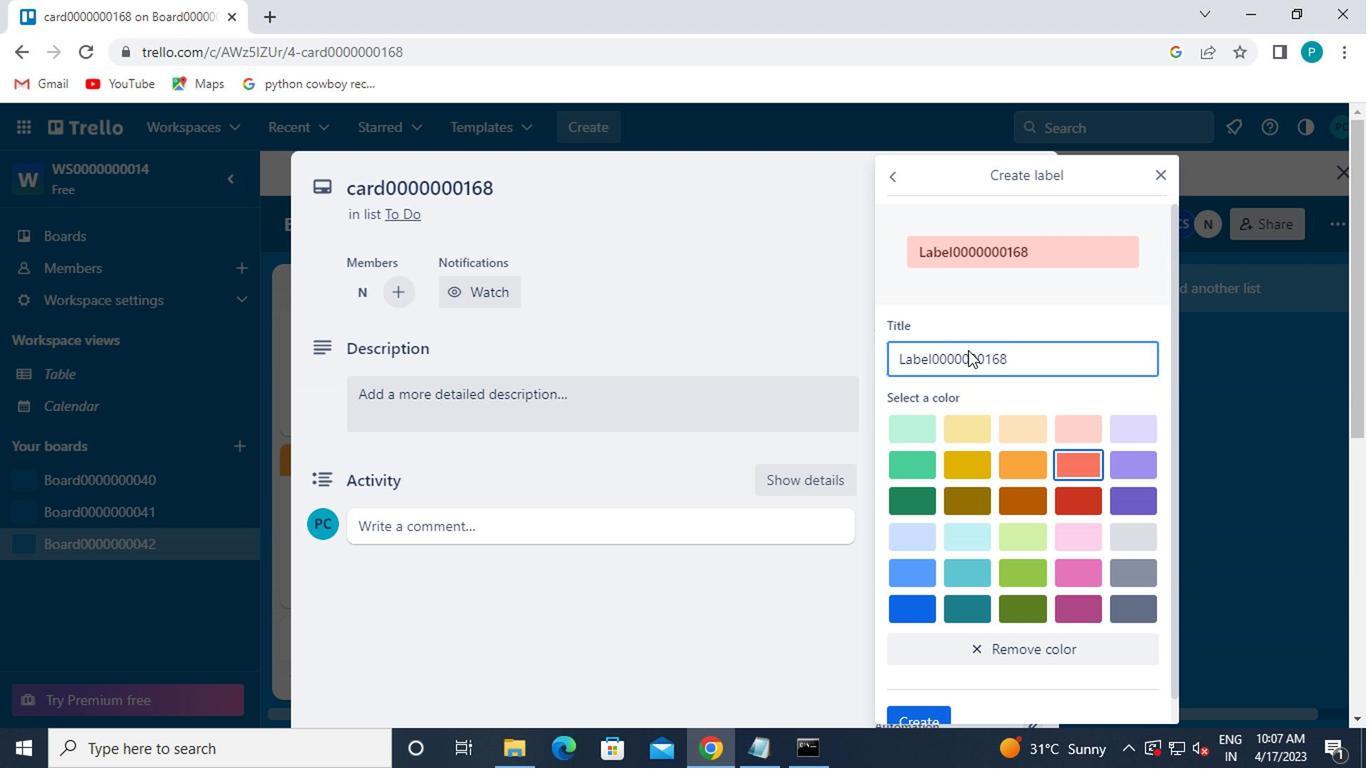 
Action: Mouse scrolled (830, 498) with delta (0, 0)
Screenshot: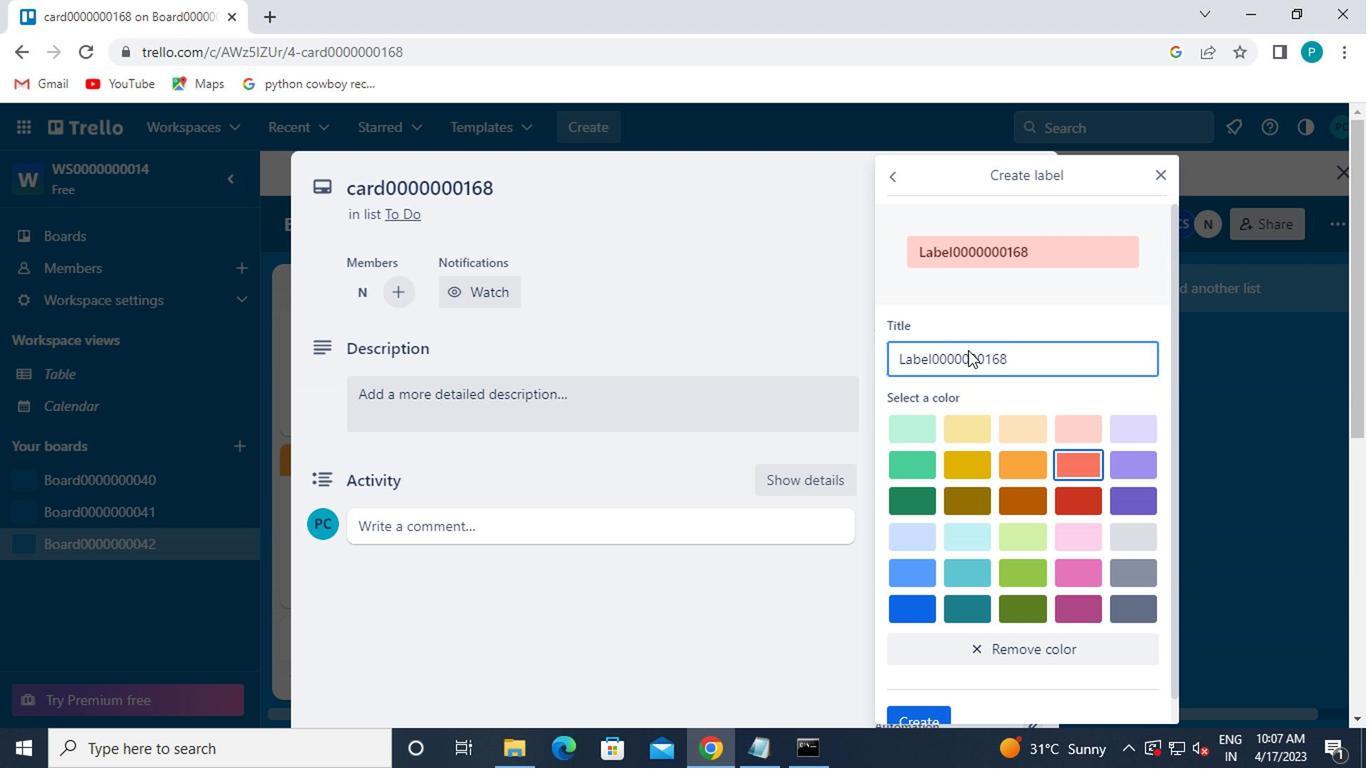 
Action: Mouse moved to (833, 618)
Screenshot: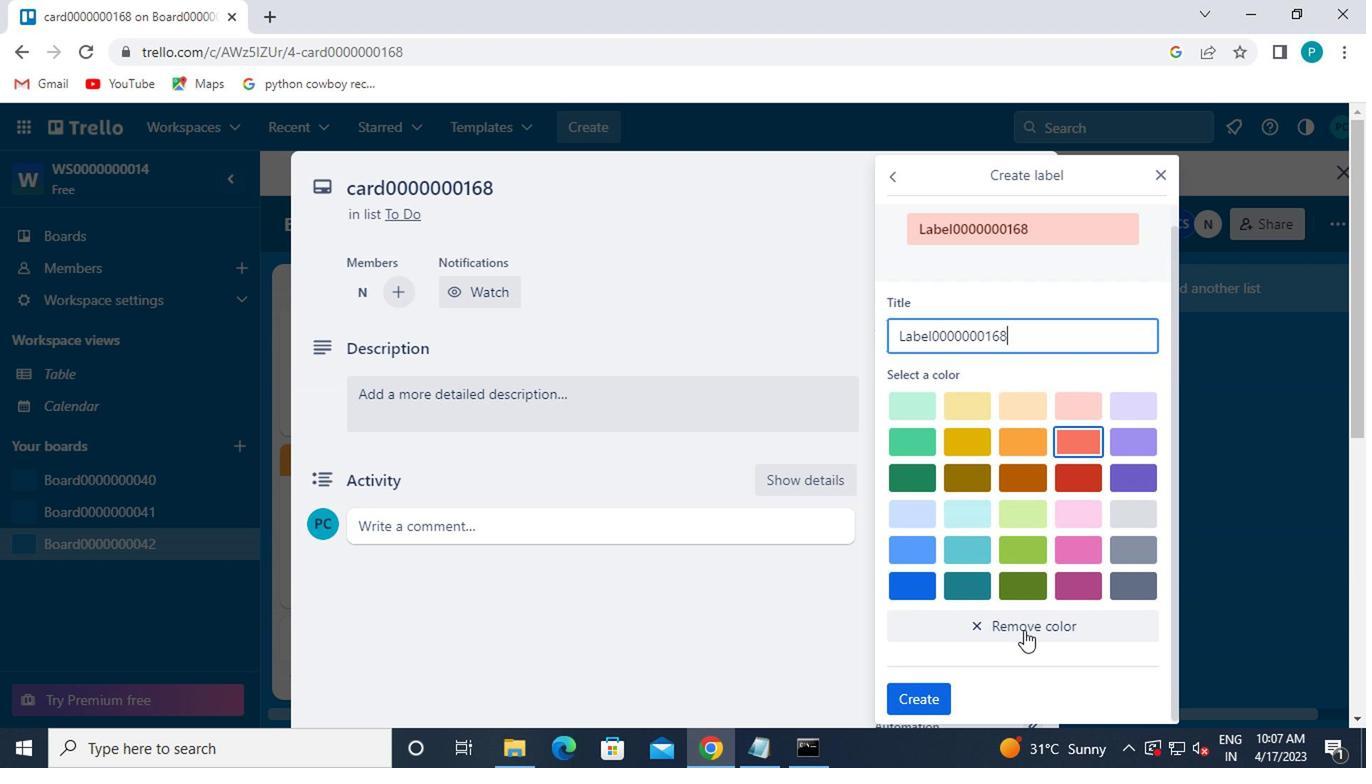 
Action: Mouse scrolled (833, 617) with delta (0, 0)
Screenshot: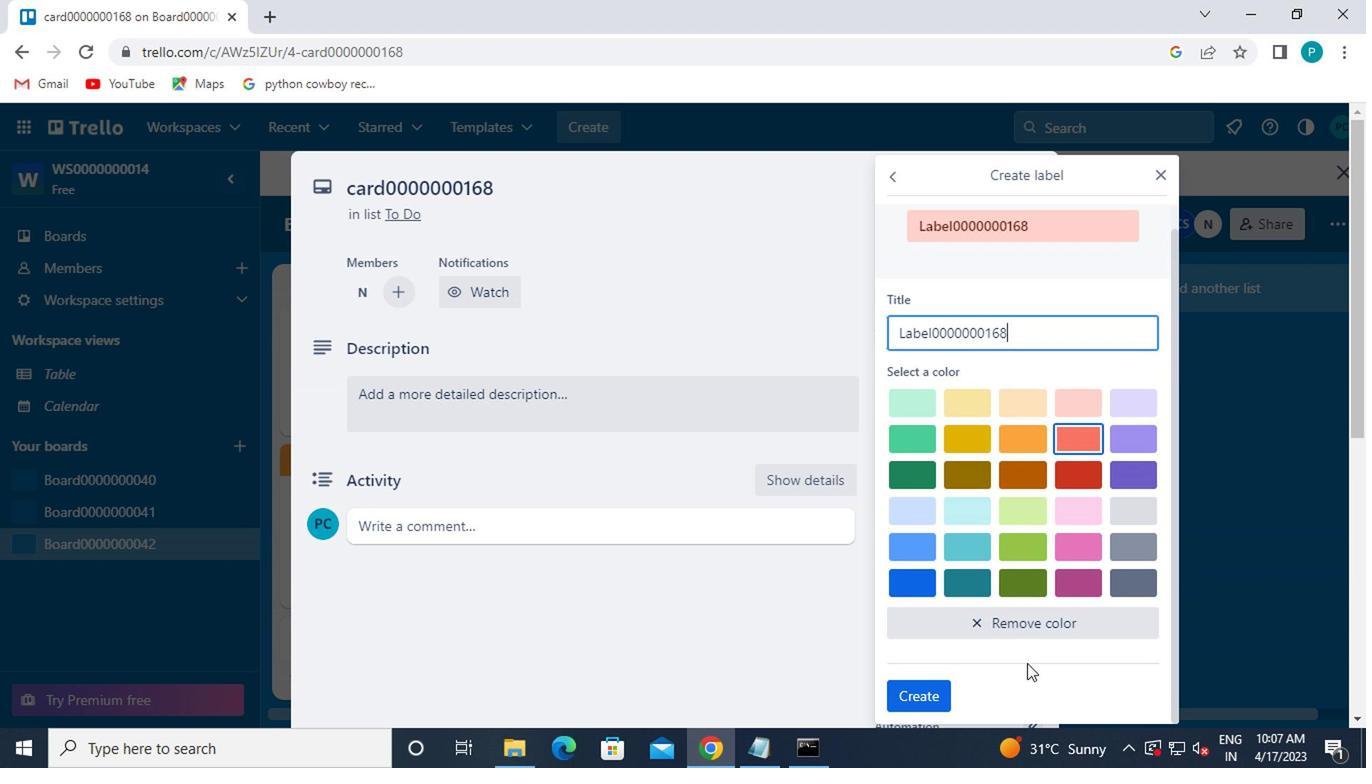 
Action: Mouse moved to (771, 606)
Screenshot: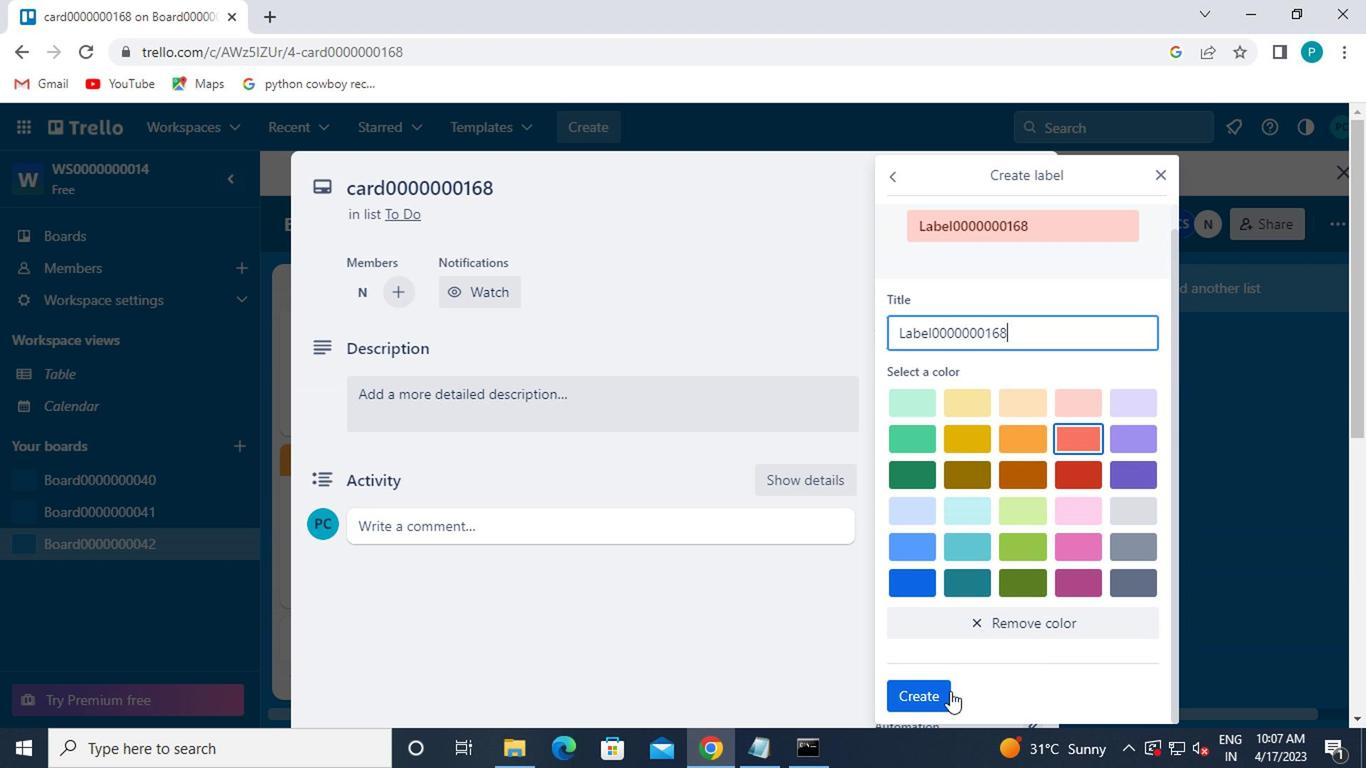 
Action: Mouse pressed left at (771, 606)
Screenshot: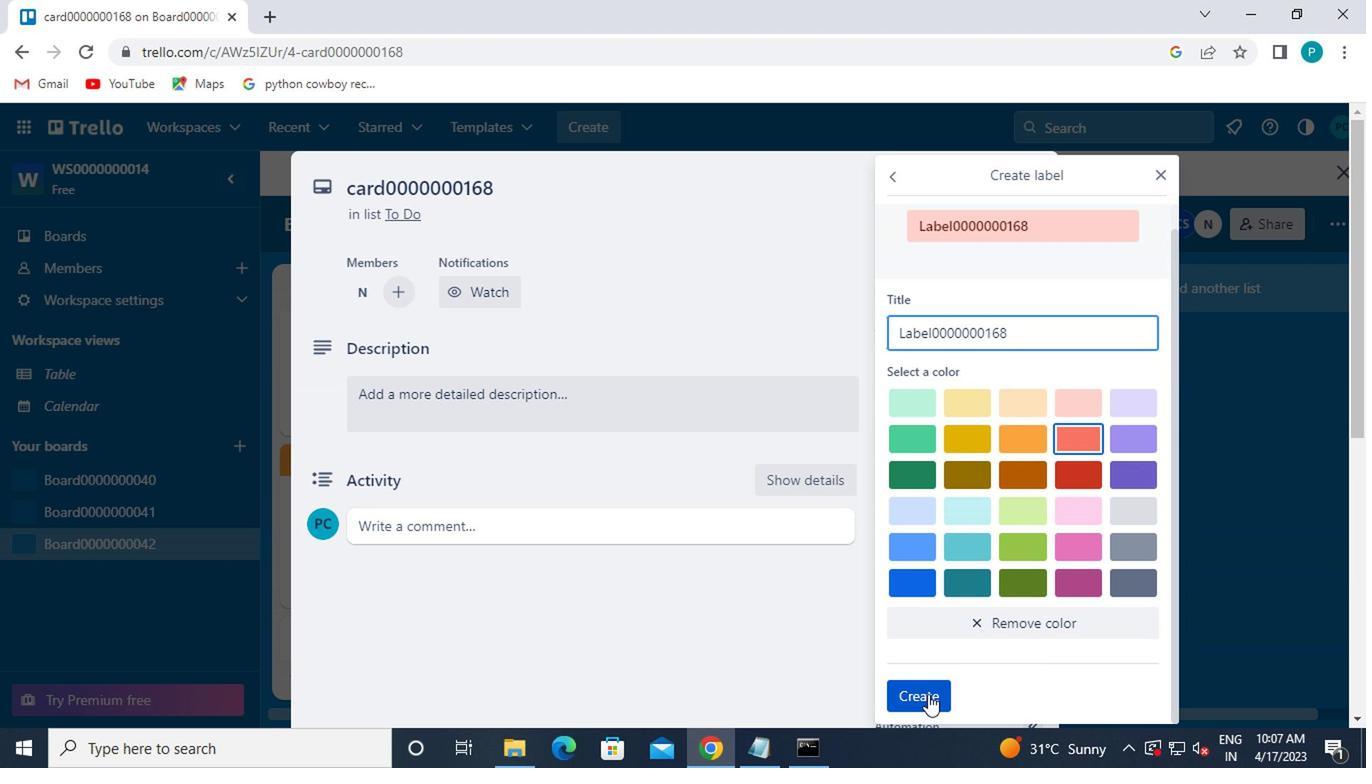 
Action: Mouse moved to (937, 237)
Screenshot: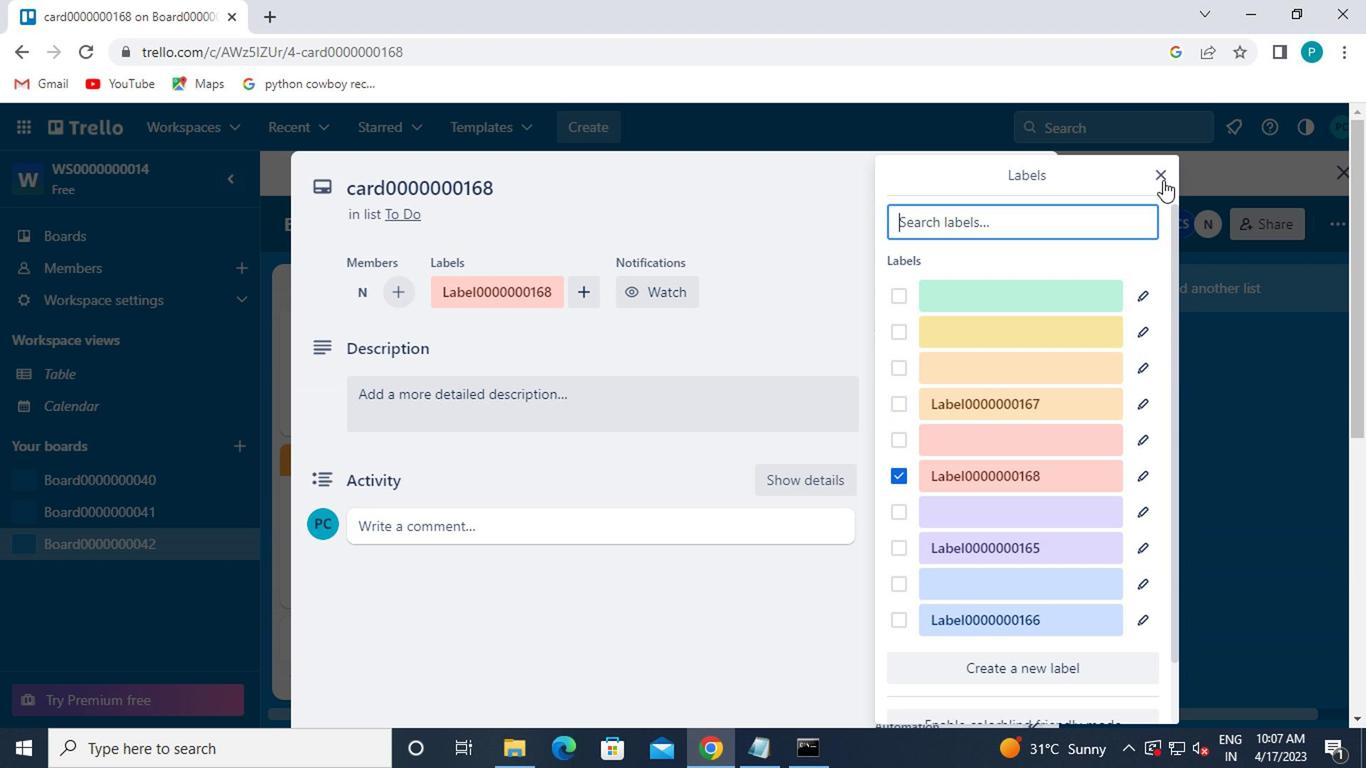 
Action: Mouse pressed left at (937, 237)
Screenshot: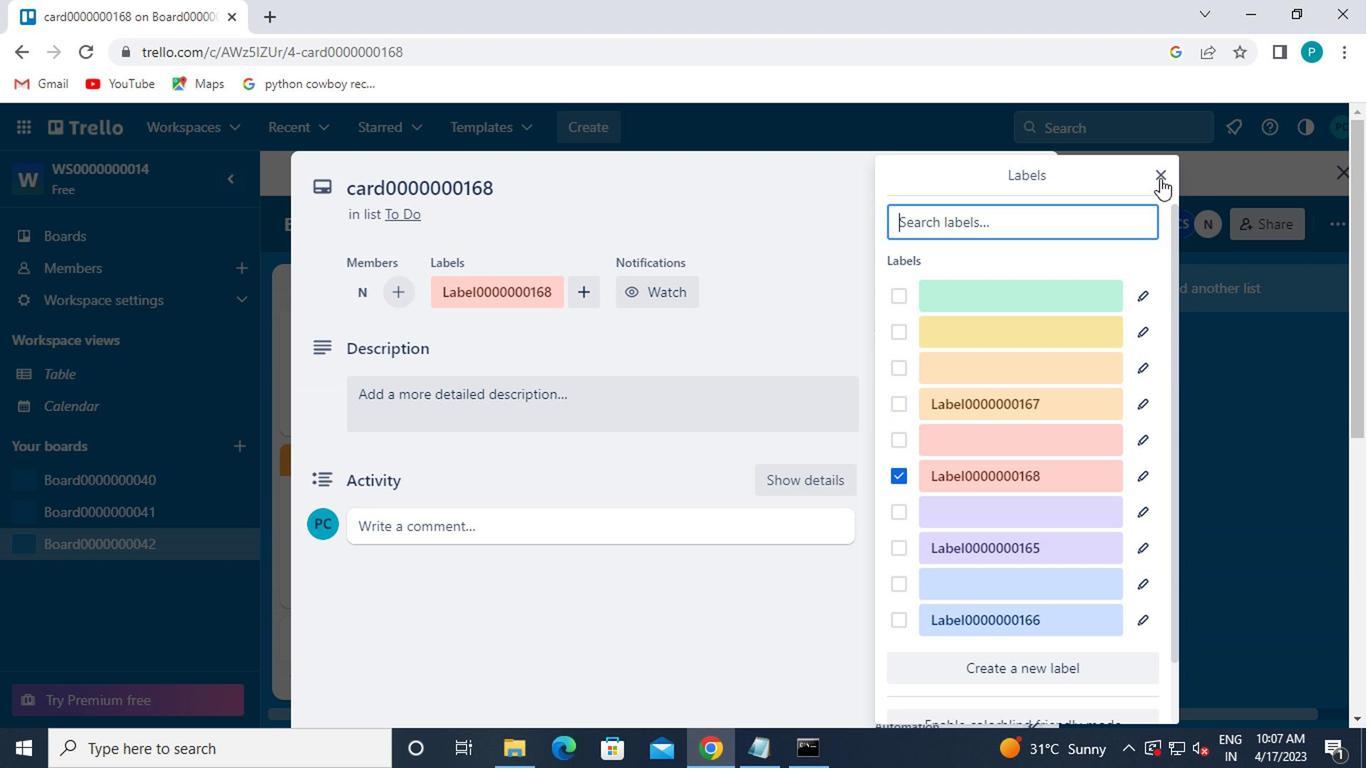 
Action: Mouse moved to (778, 422)
Screenshot: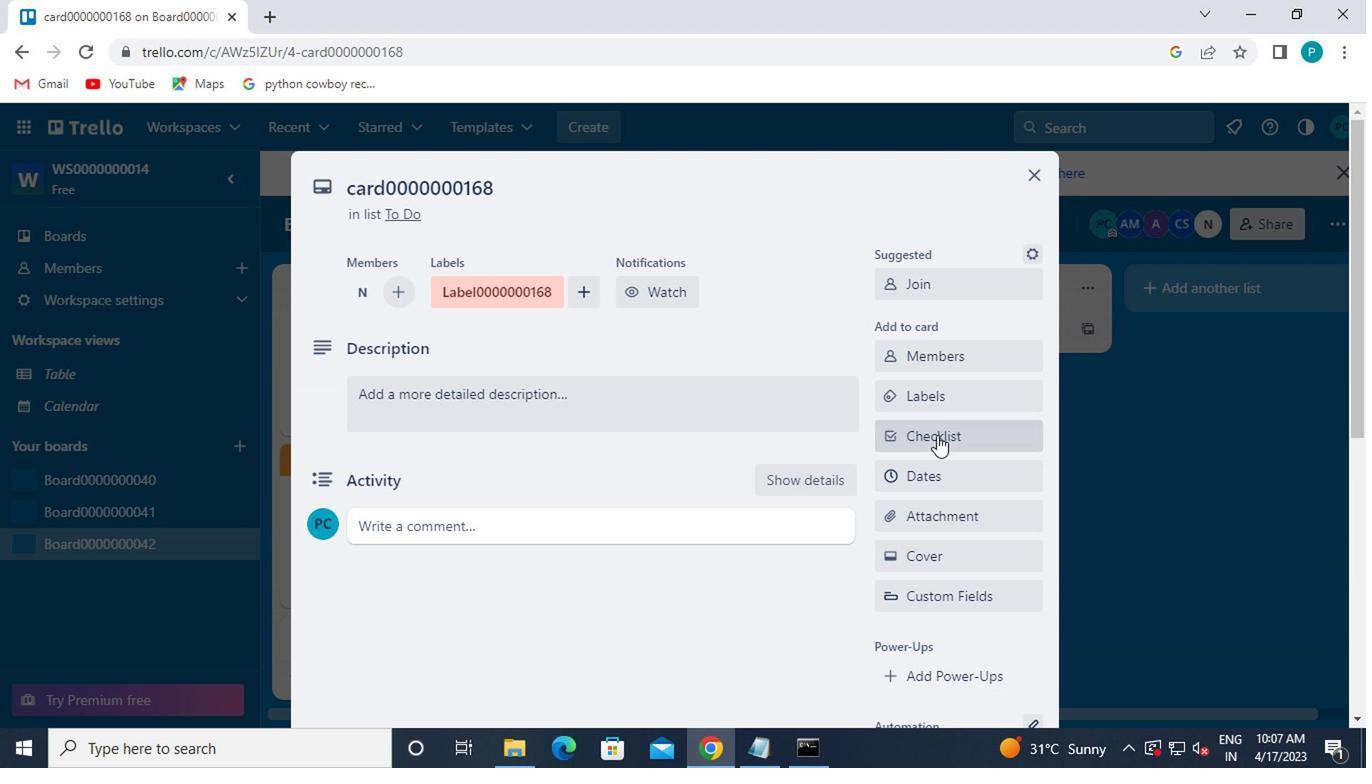 
Action: Mouse pressed left at (778, 422)
Screenshot: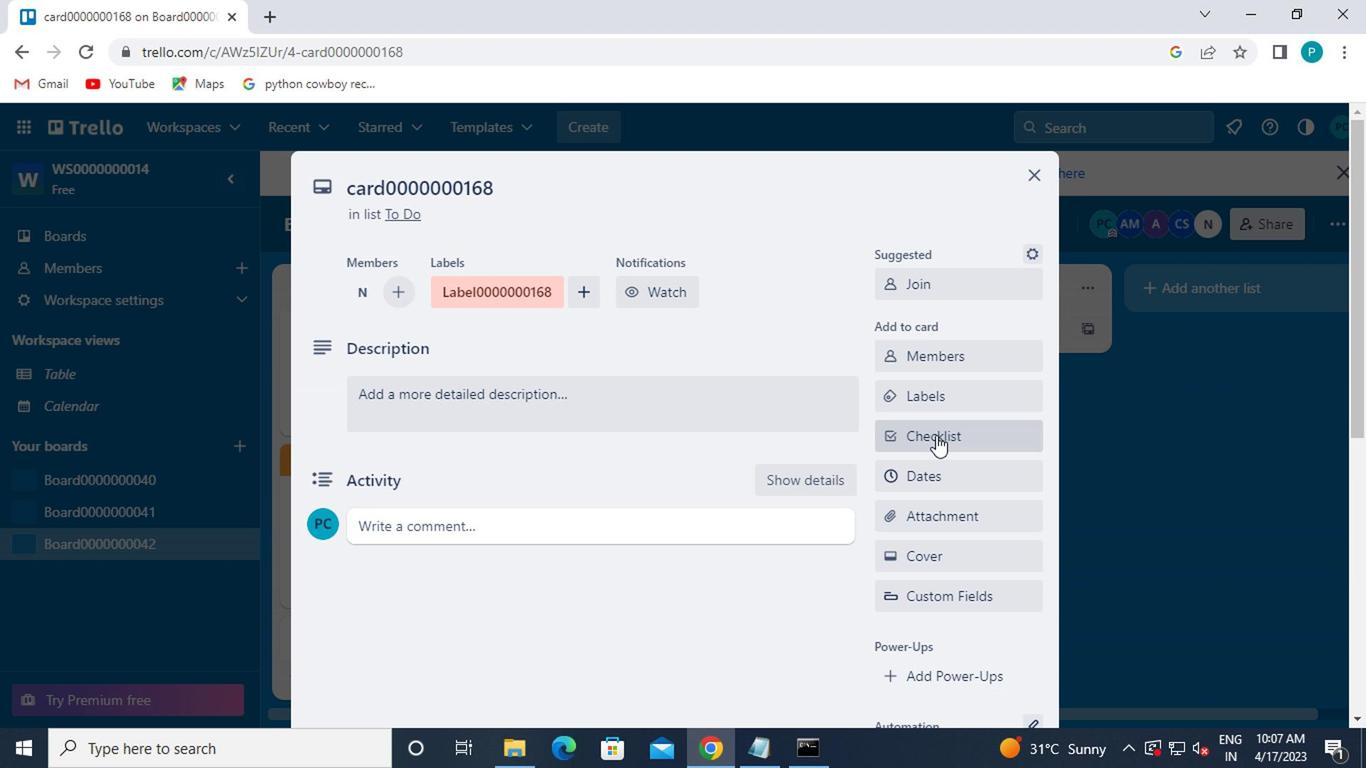 
Action: Mouse moved to (789, 515)
Screenshot: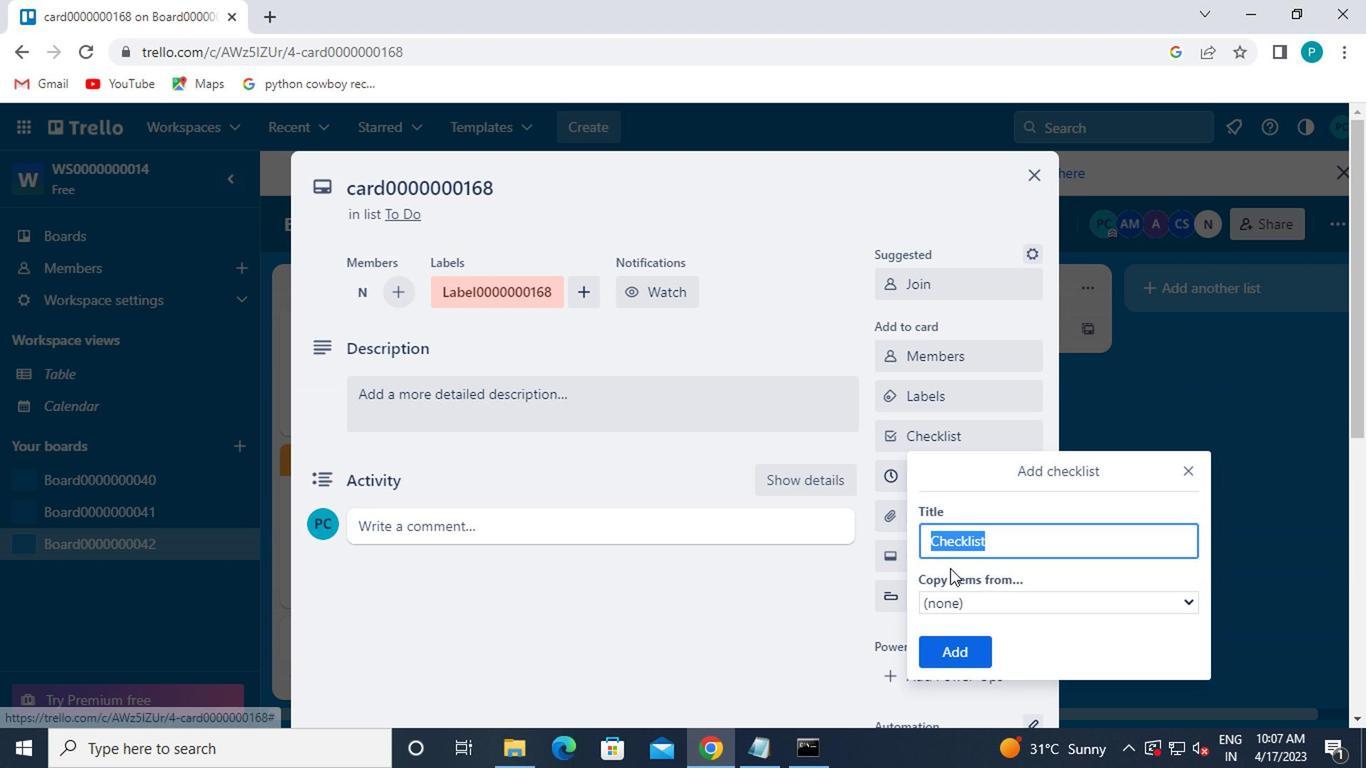 
Action: Key pressed <Key.caps_lock>CL0000000168
Screenshot: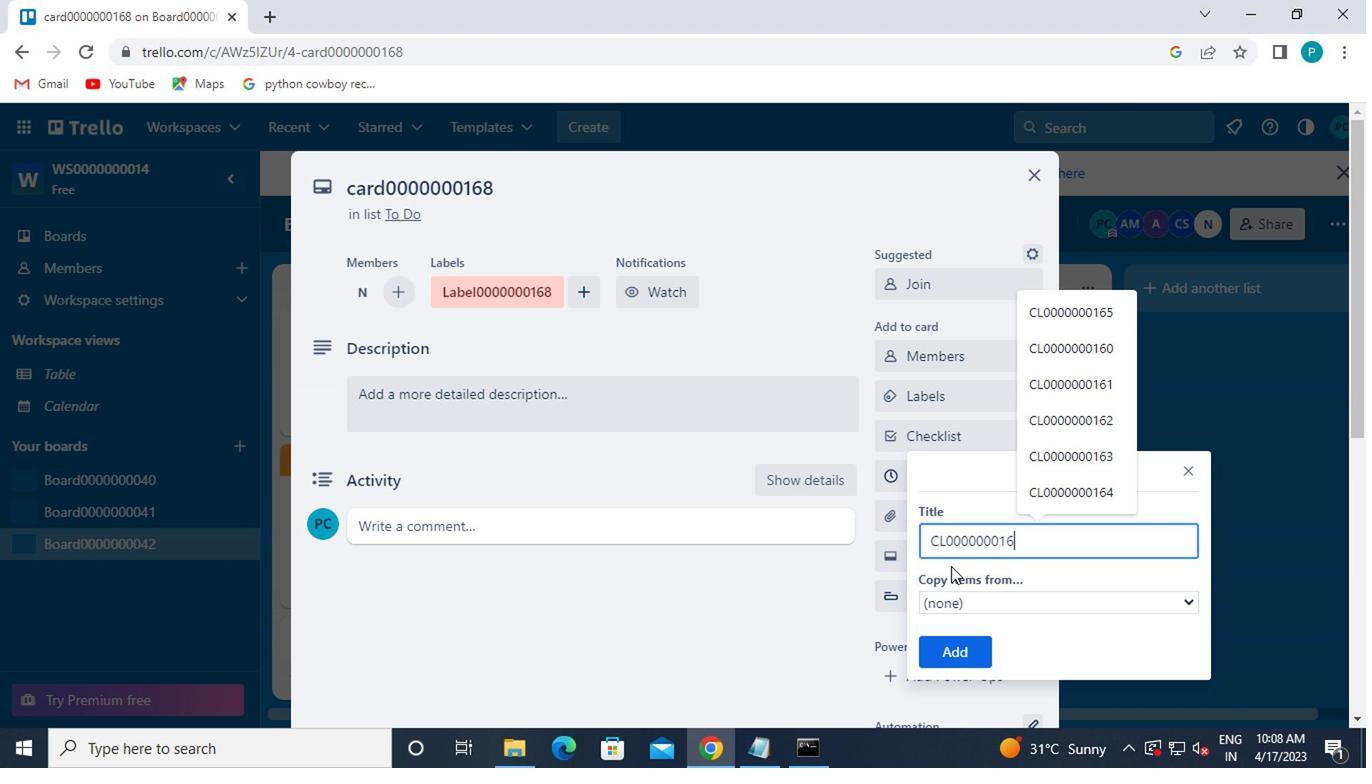 
Action: Mouse moved to (783, 572)
Screenshot: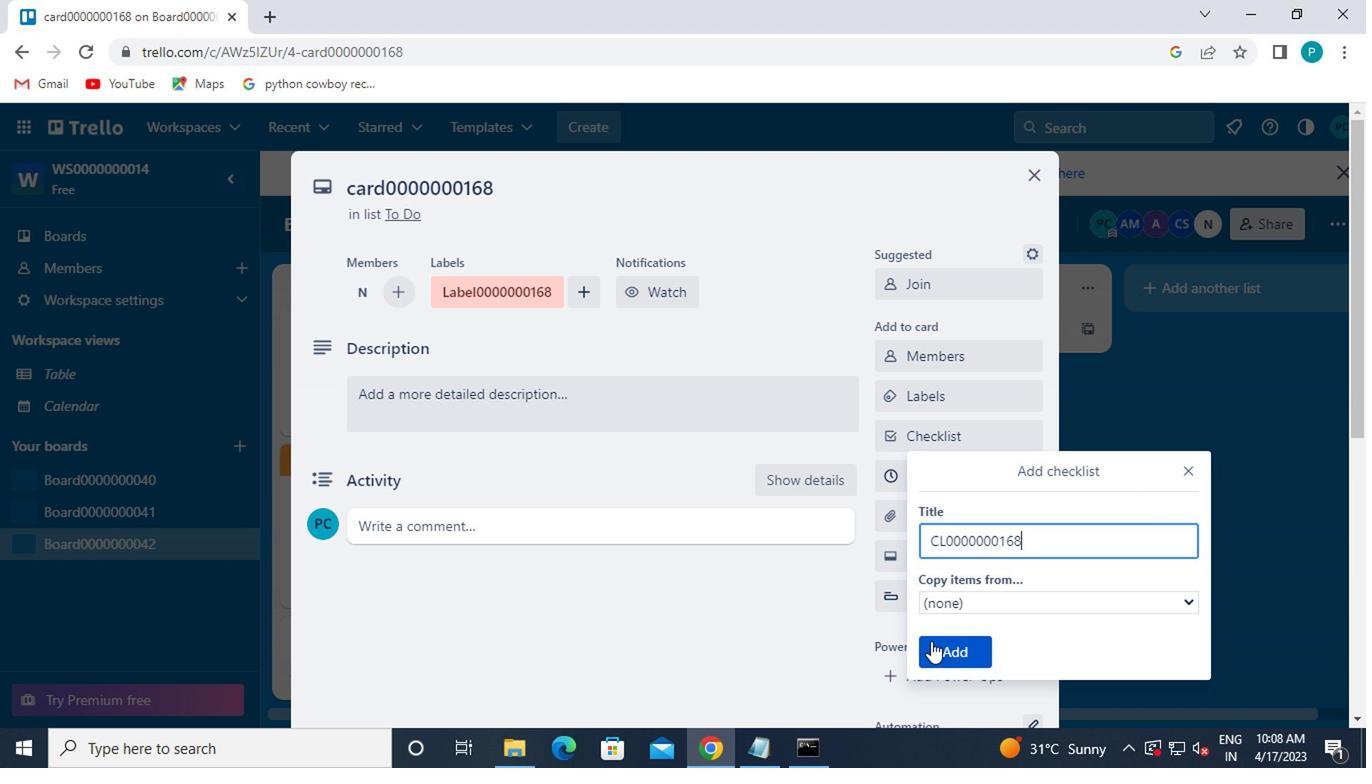 
Action: Mouse pressed left at (783, 572)
Screenshot: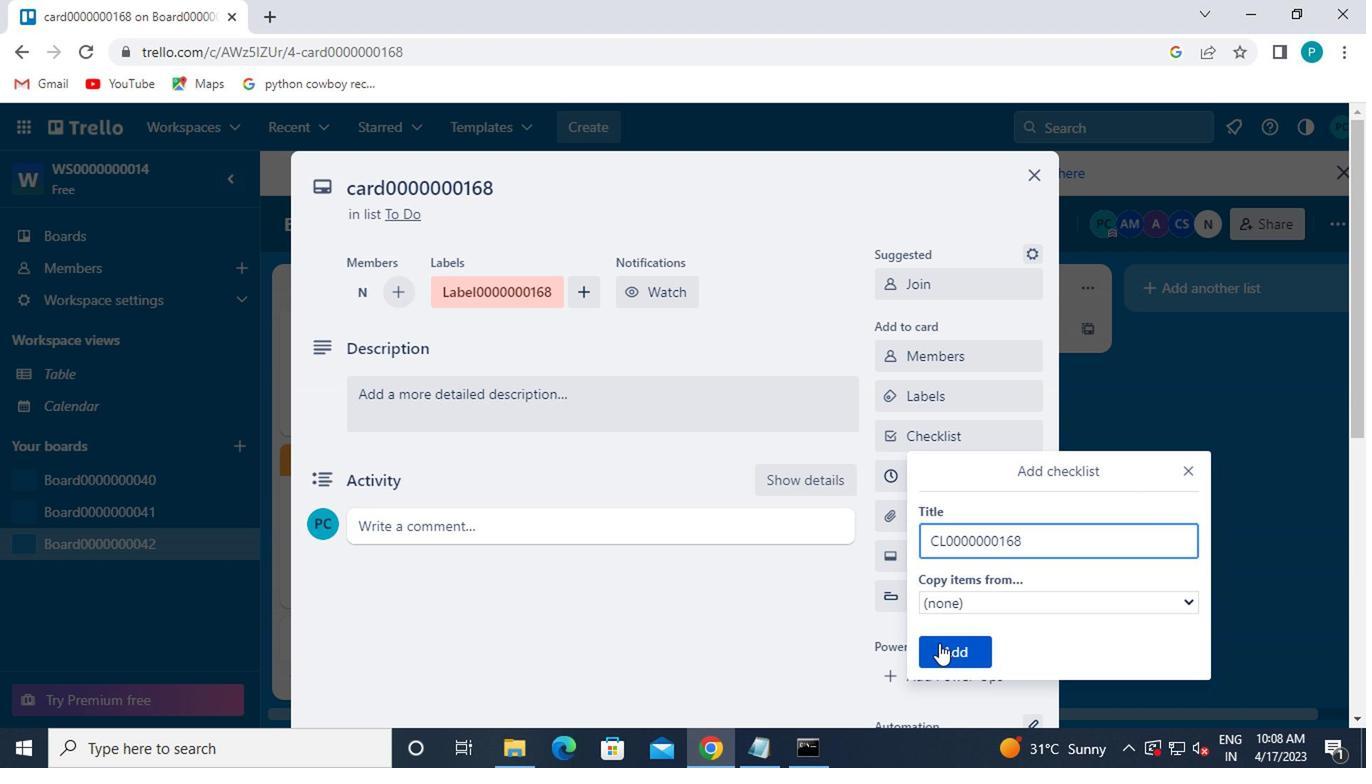
Action: Mouse moved to (760, 446)
Screenshot: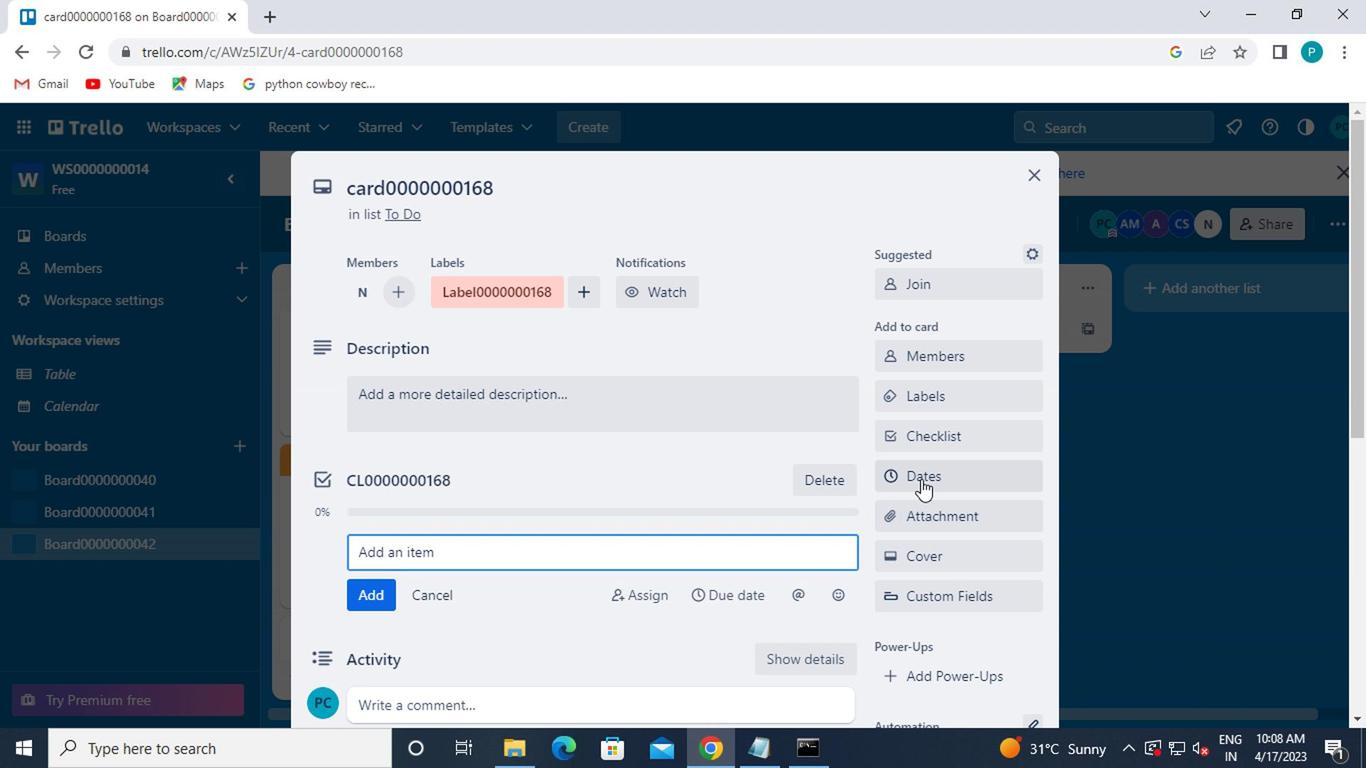 
Action: Mouse pressed left at (760, 446)
Screenshot: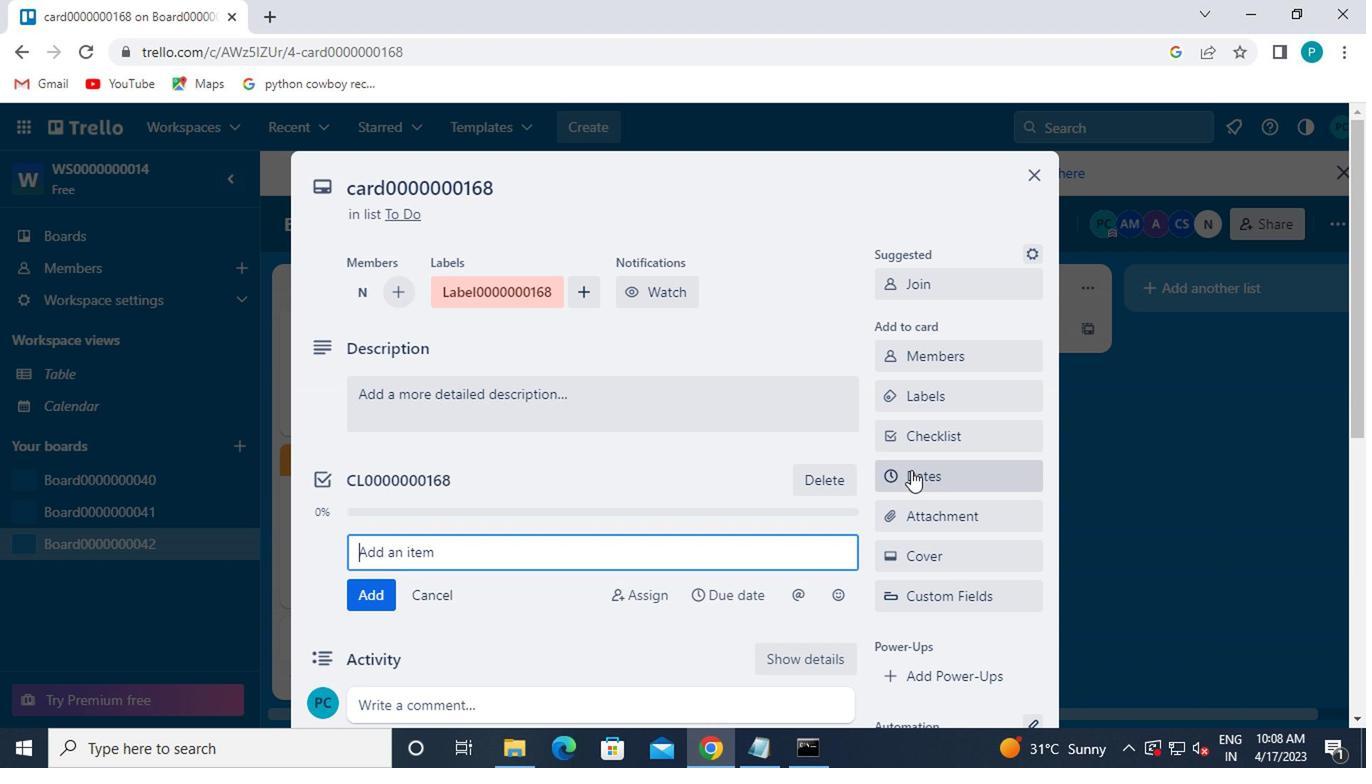 
Action: Mouse moved to (746, 493)
Screenshot: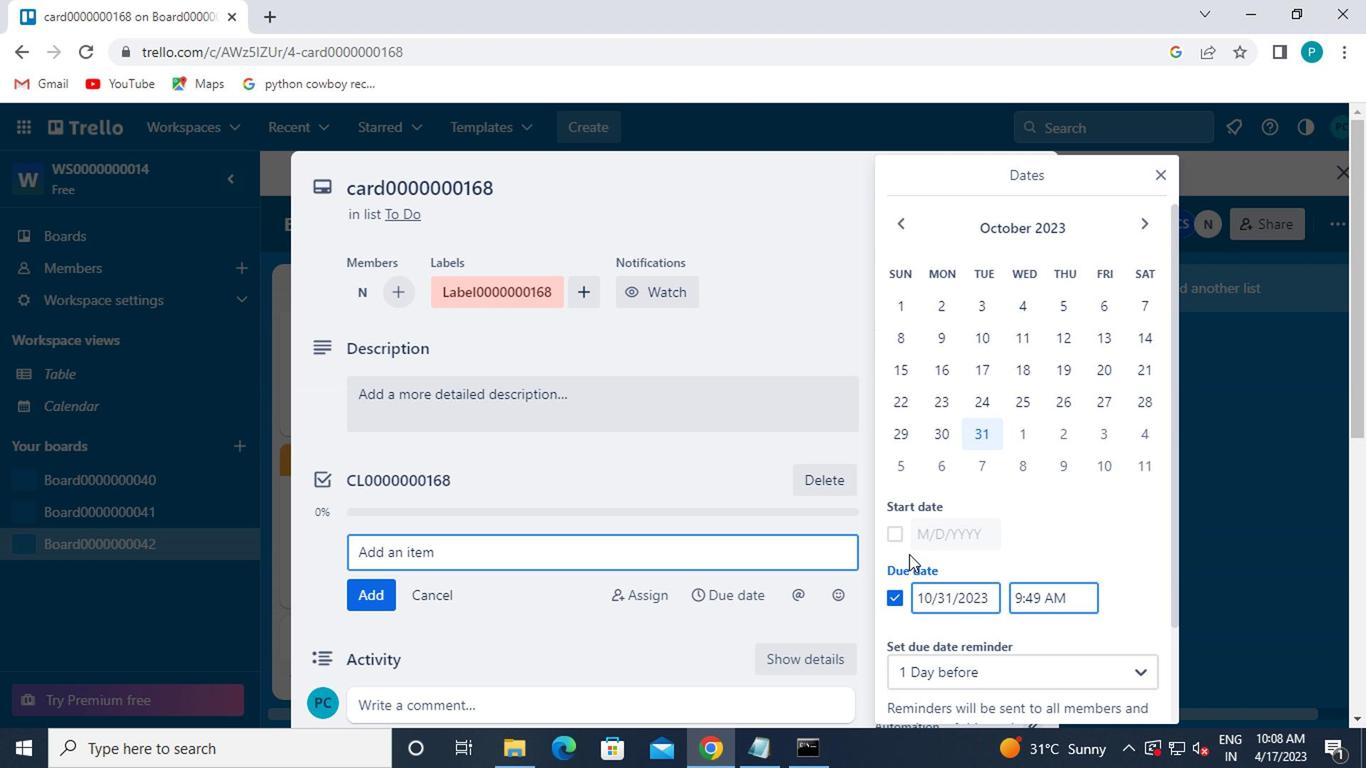 
Action: Mouse pressed left at (746, 493)
Screenshot: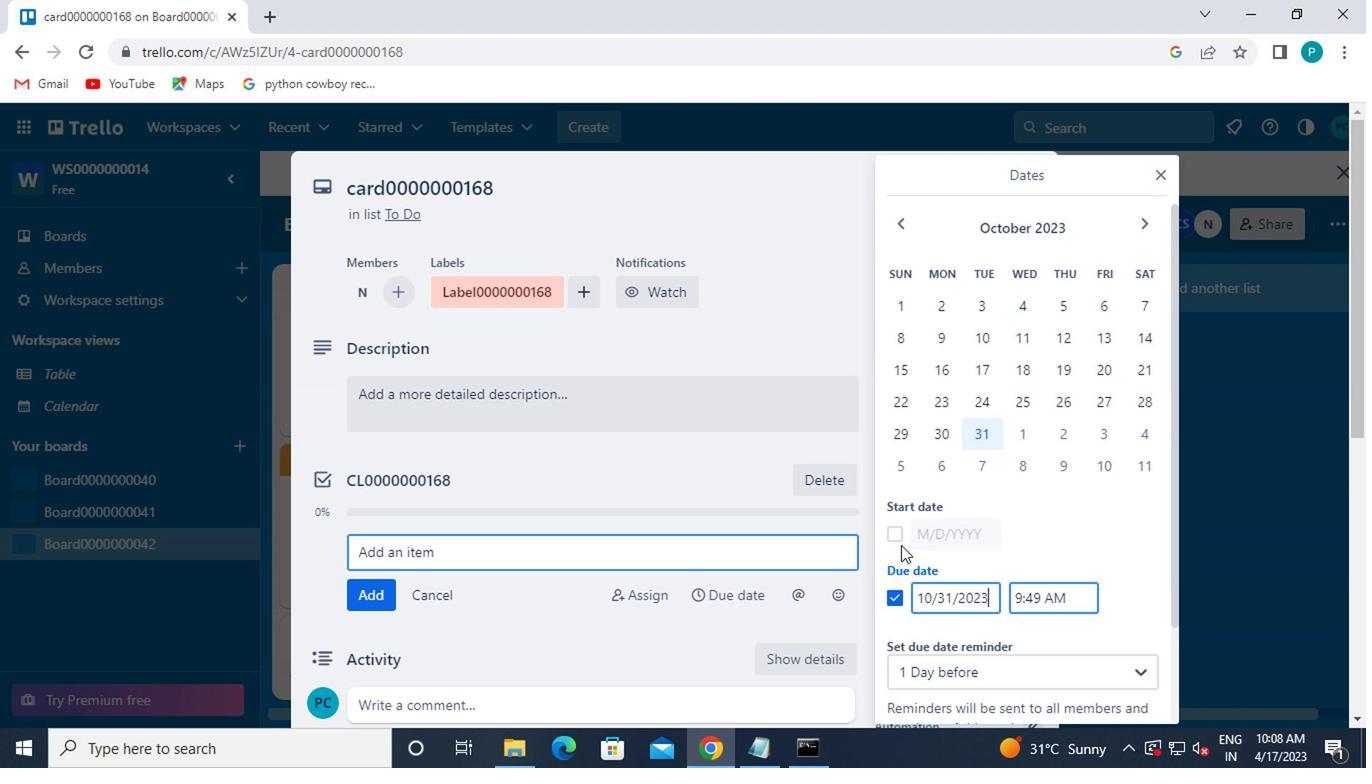 
Action: Mouse moved to (927, 271)
Screenshot: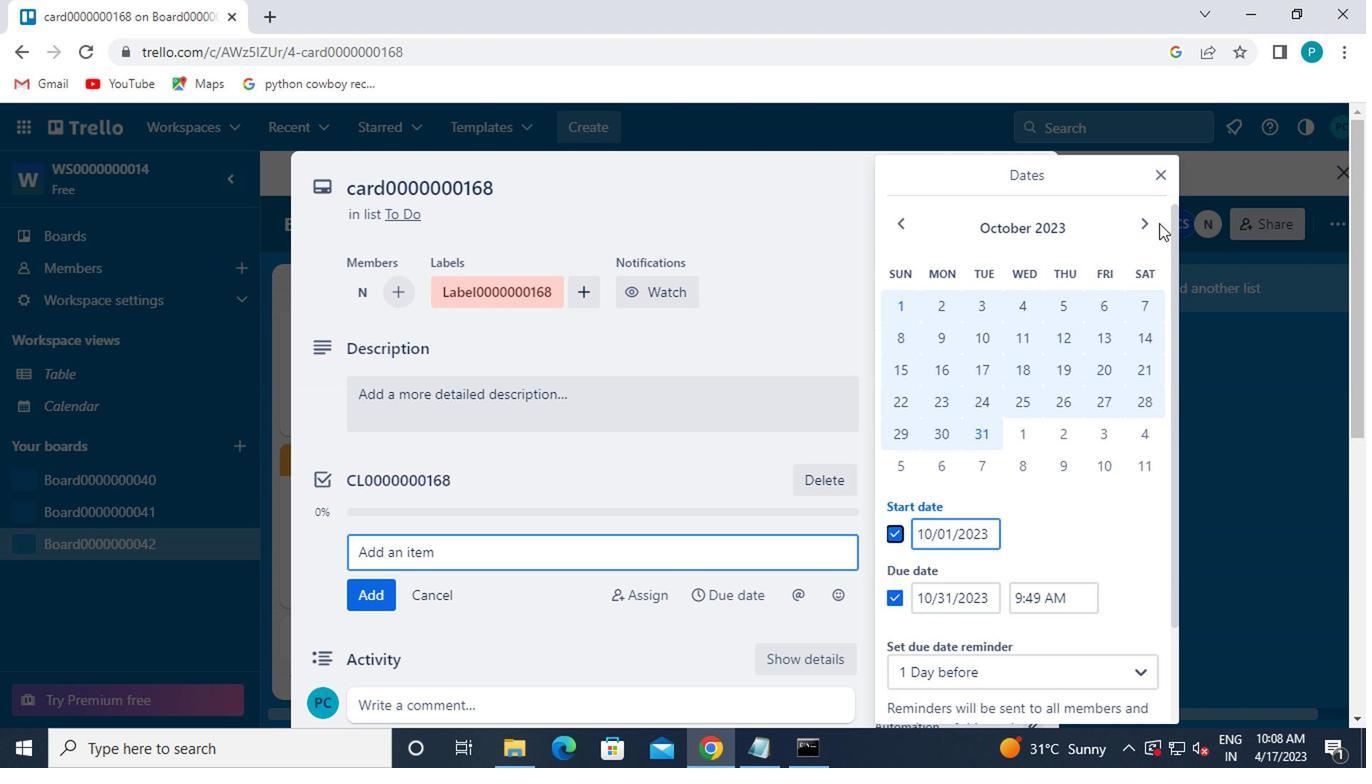 
Action: Mouse pressed left at (927, 271)
Screenshot: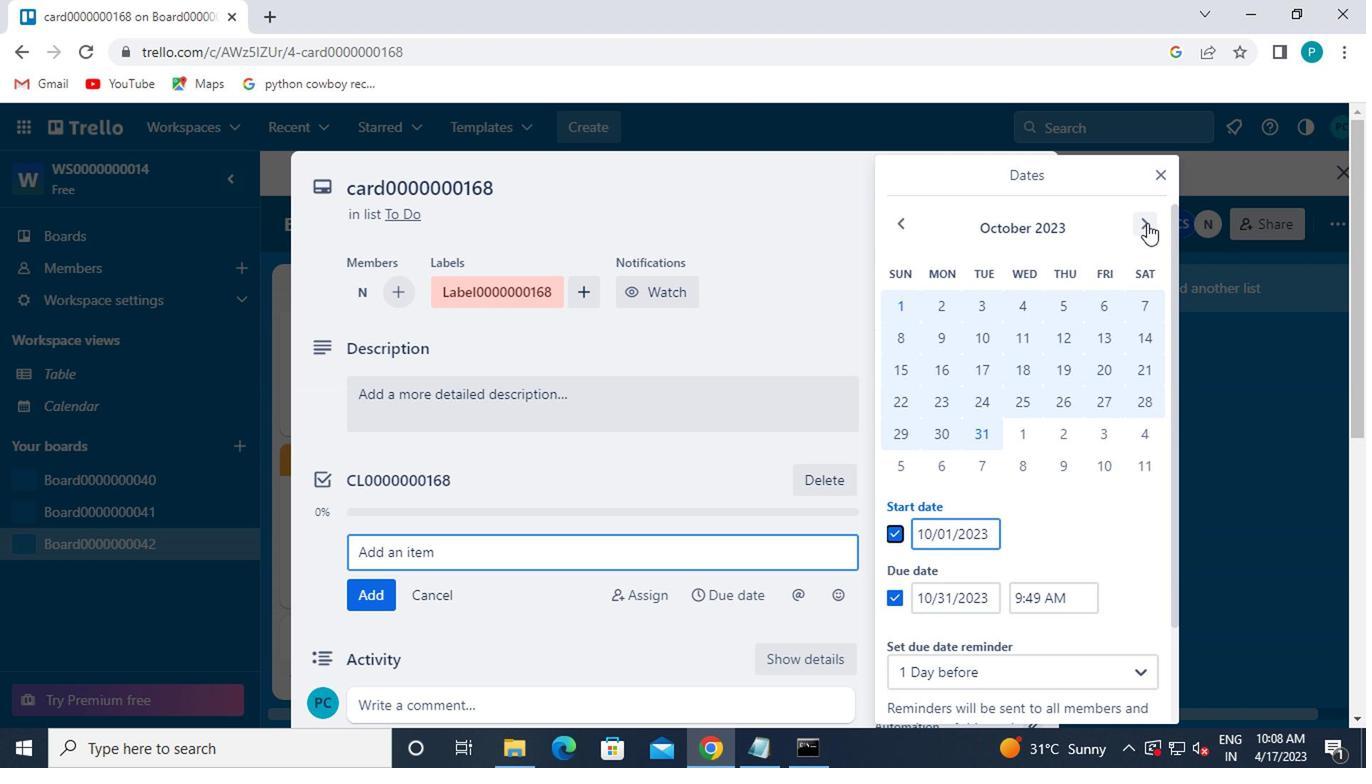 
Action: Mouse moved to (841, 320)
Screenshot: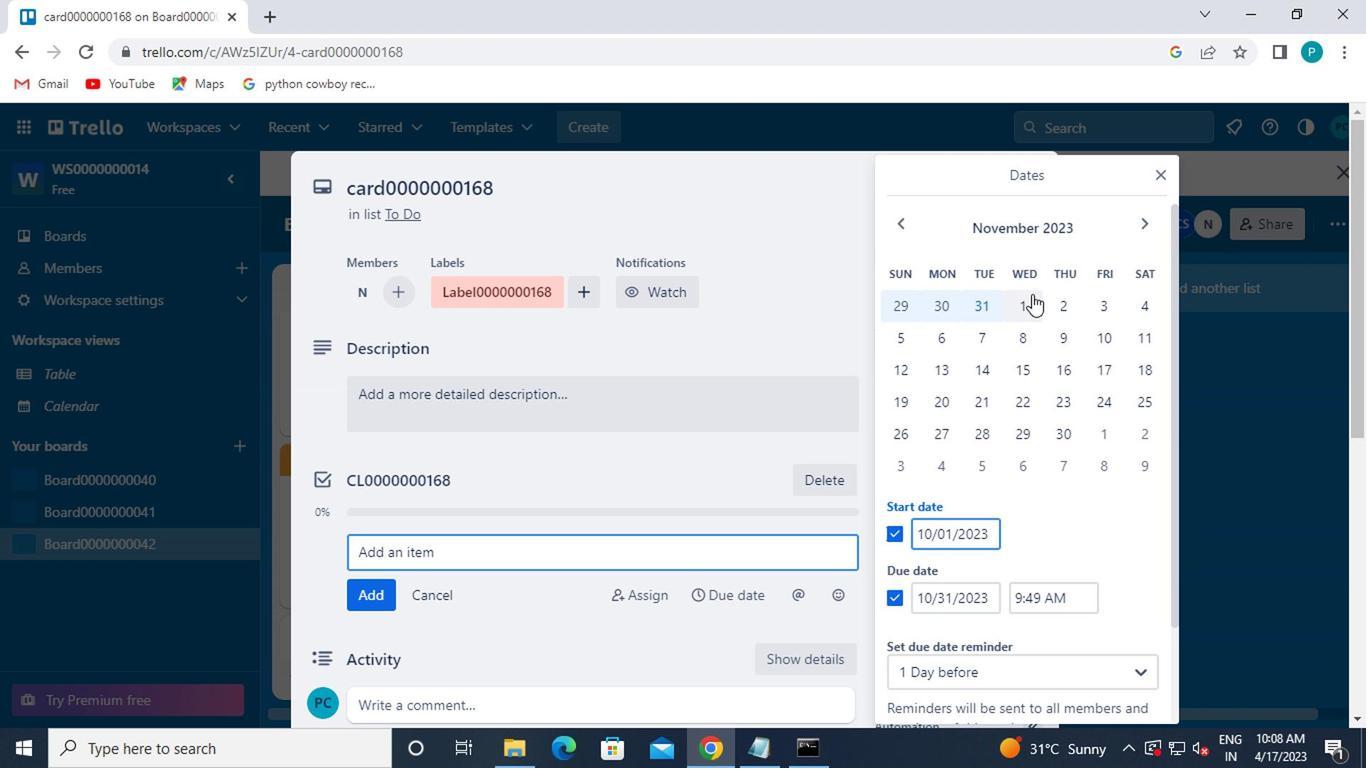 
Action: Mouse pressed left at (841, 320)
Screenshot: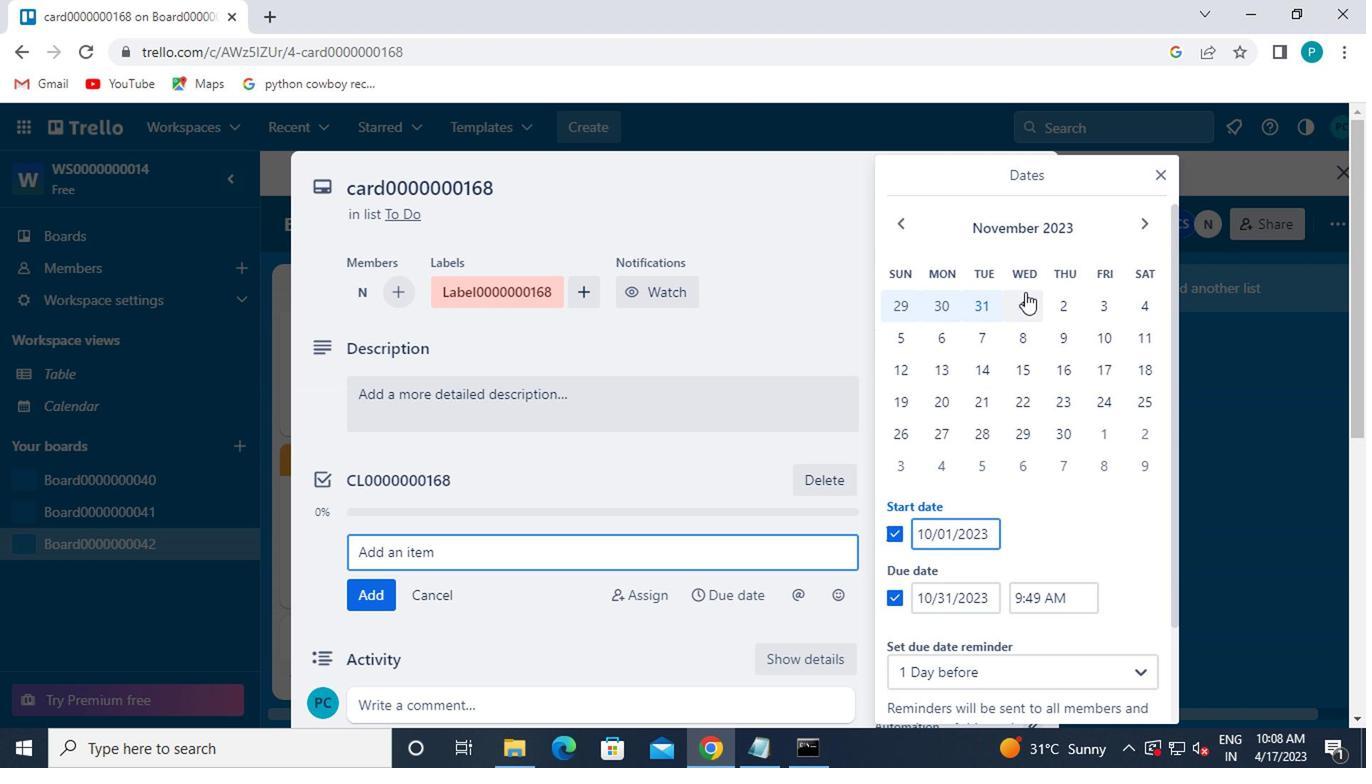 
Action: Mouse moved to (873, 417)
Screenshot: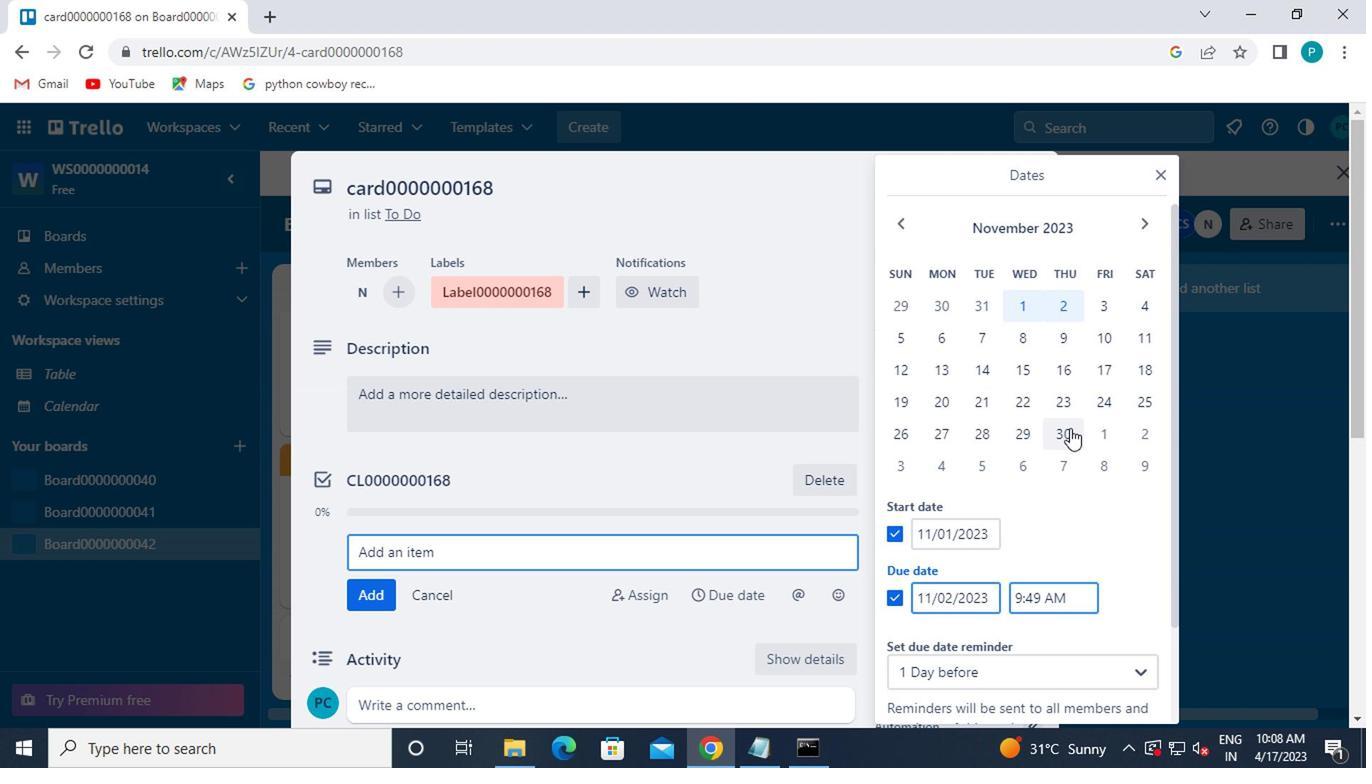 
Action: Mouse pressed left at (873, 417)
Screenshot: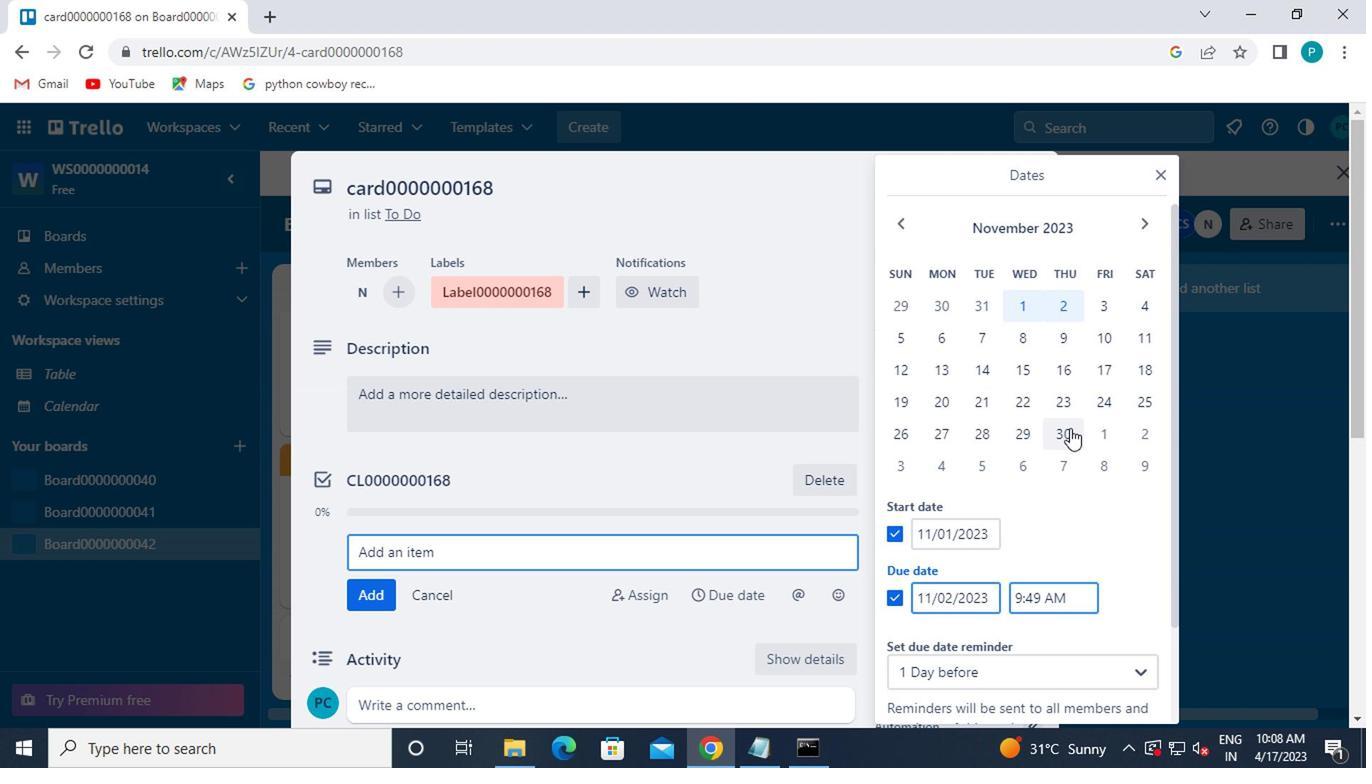 
Action: Mouse moved to (874, 421)
Screenshot: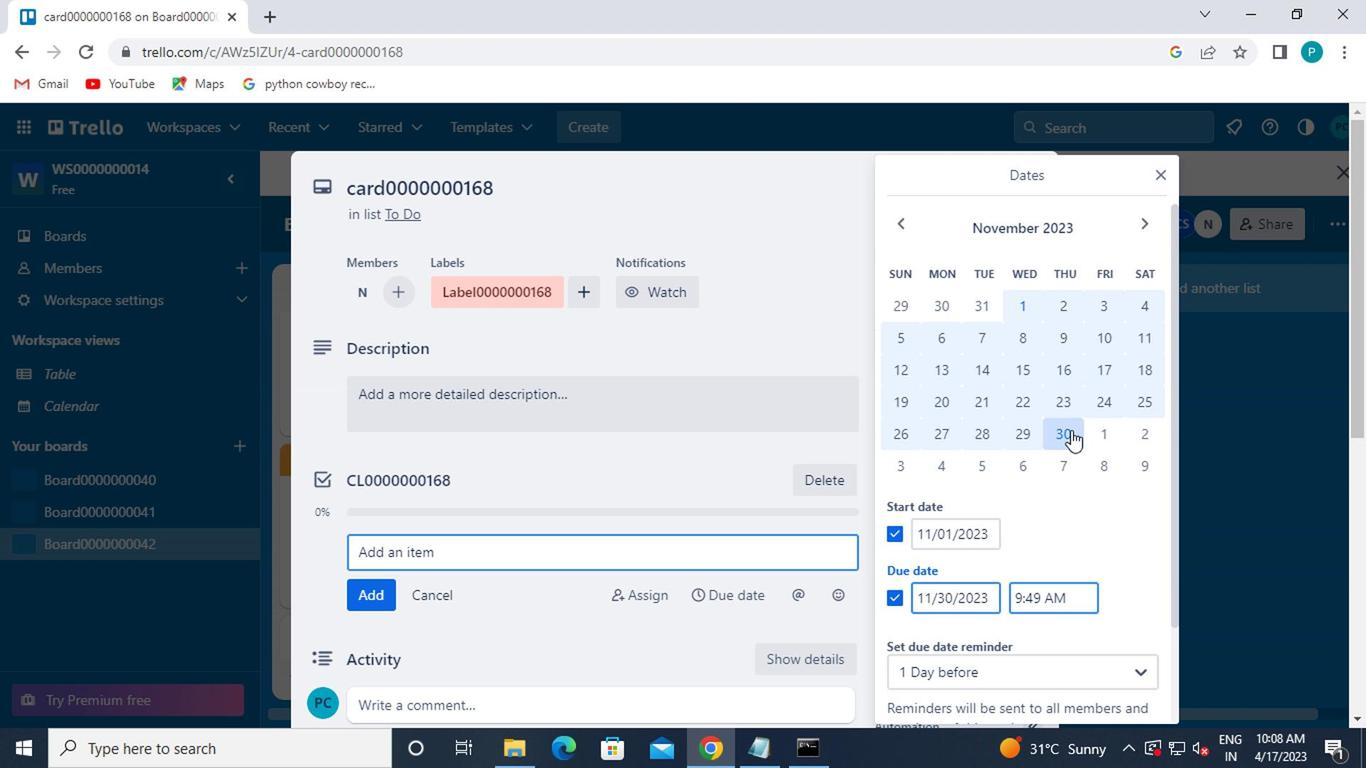 
Action: Mouse scrolled (874, 420) with delta (0, 0)
Screenshot: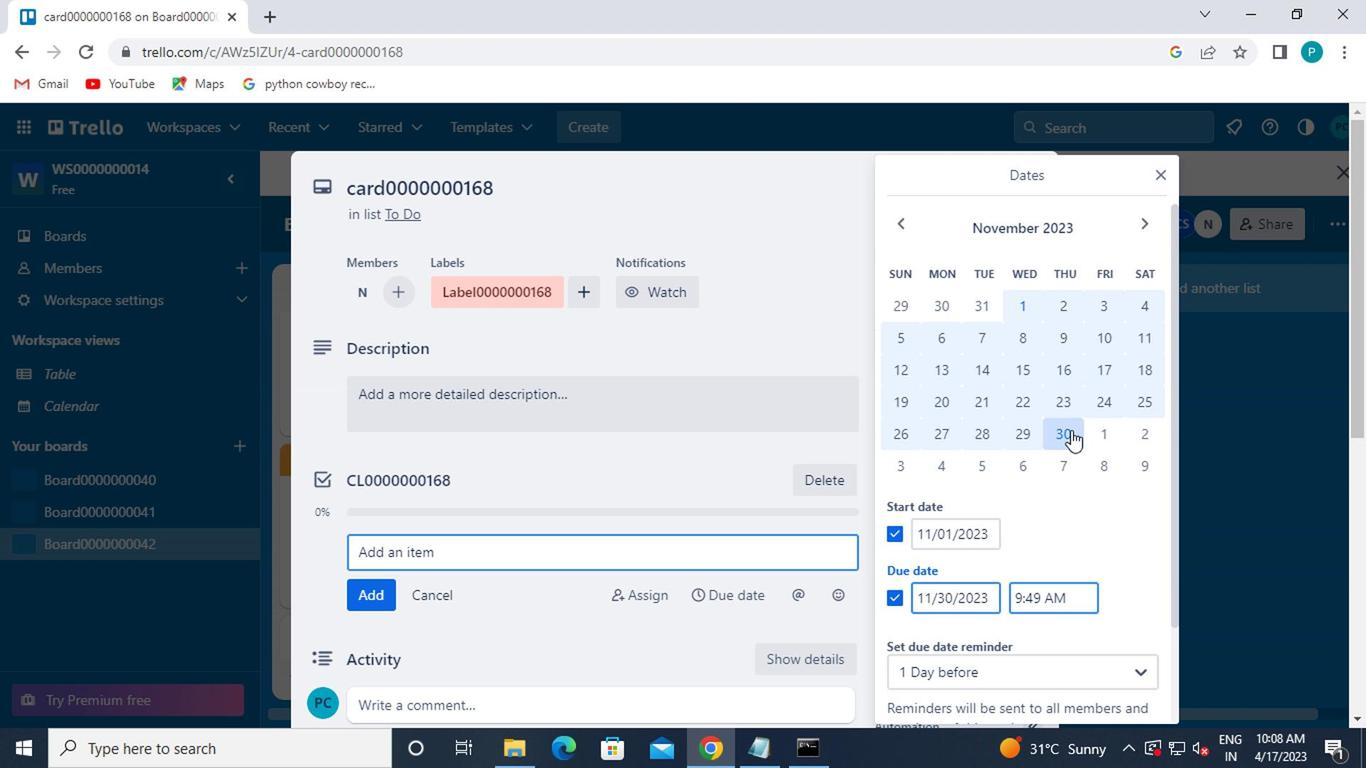 
Action: Mouse moved to (874, 422)
Screenshot: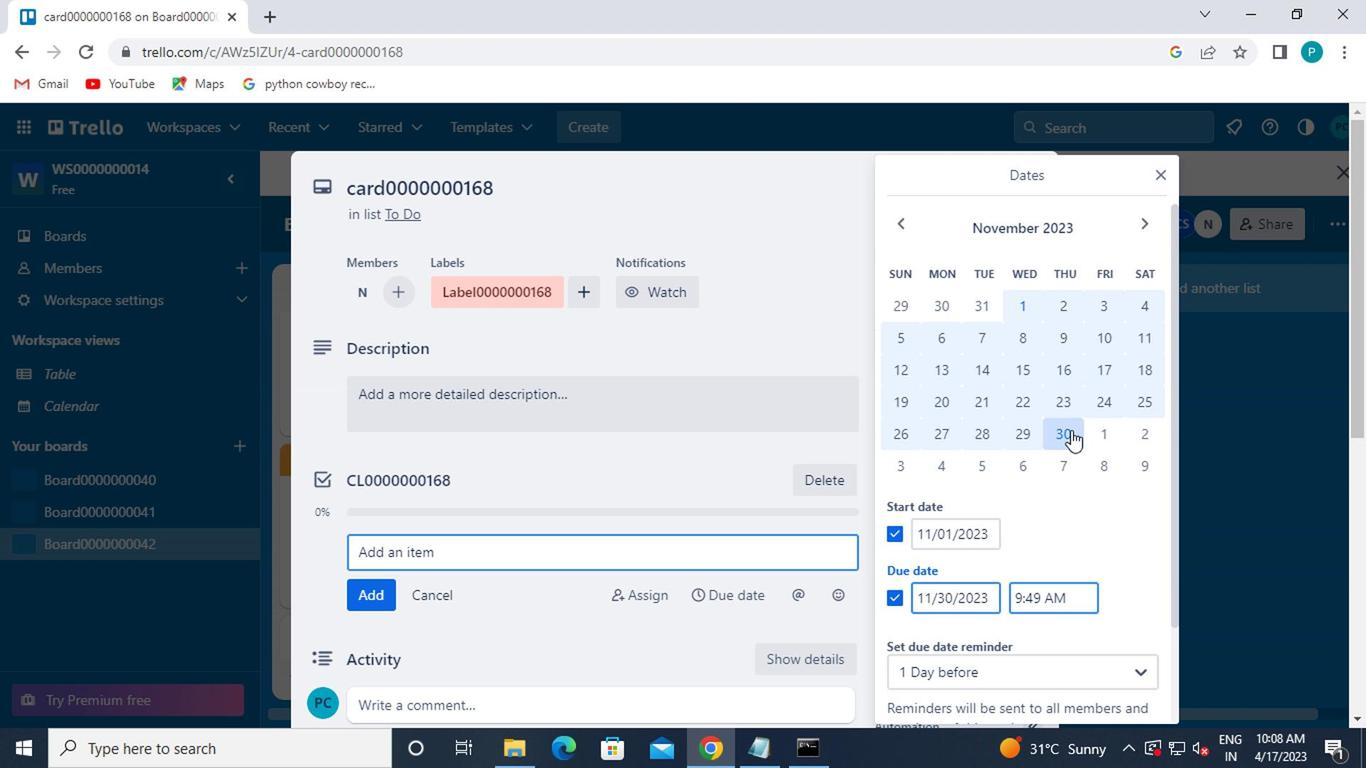 
Action: Mouse scrolled (874, 422) with delta (0, 0)
Screenshot: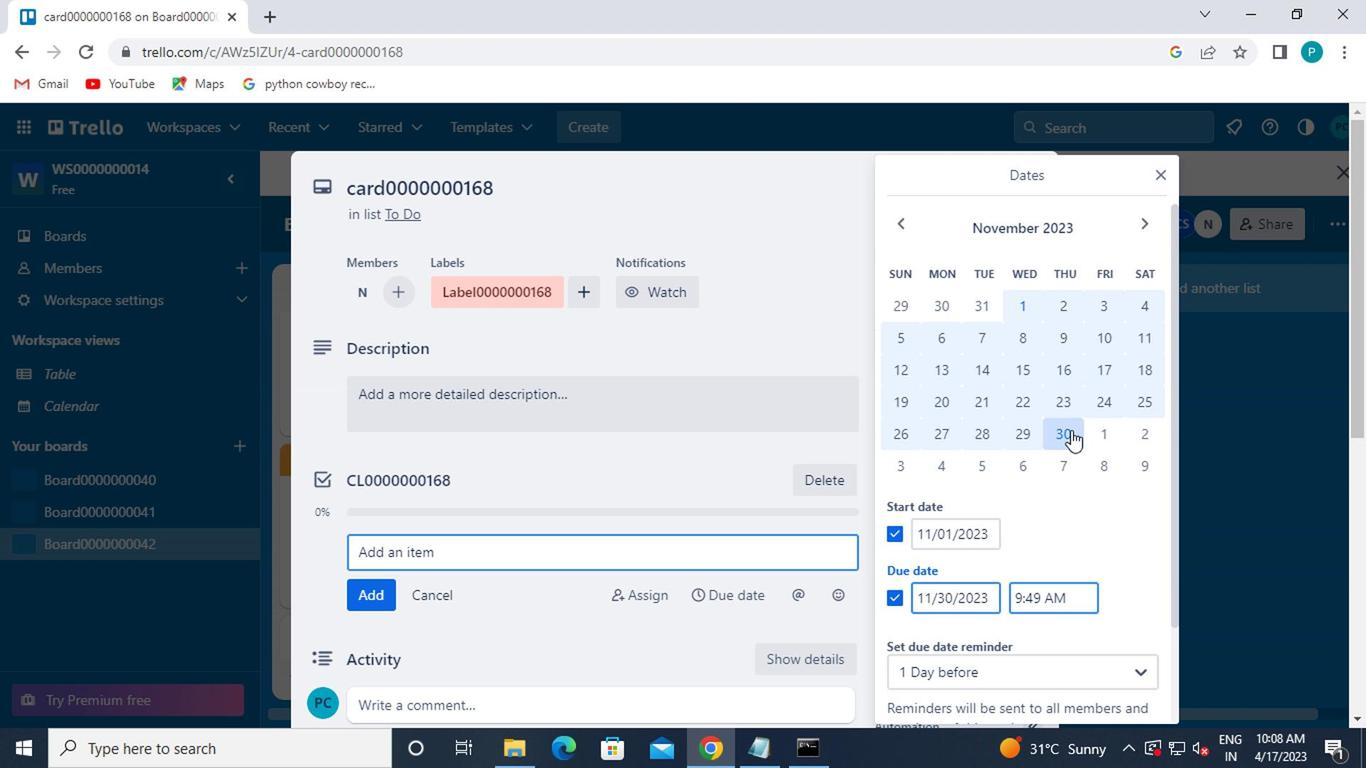 
Action: Mouse moved to (874, 423)
Screenshot: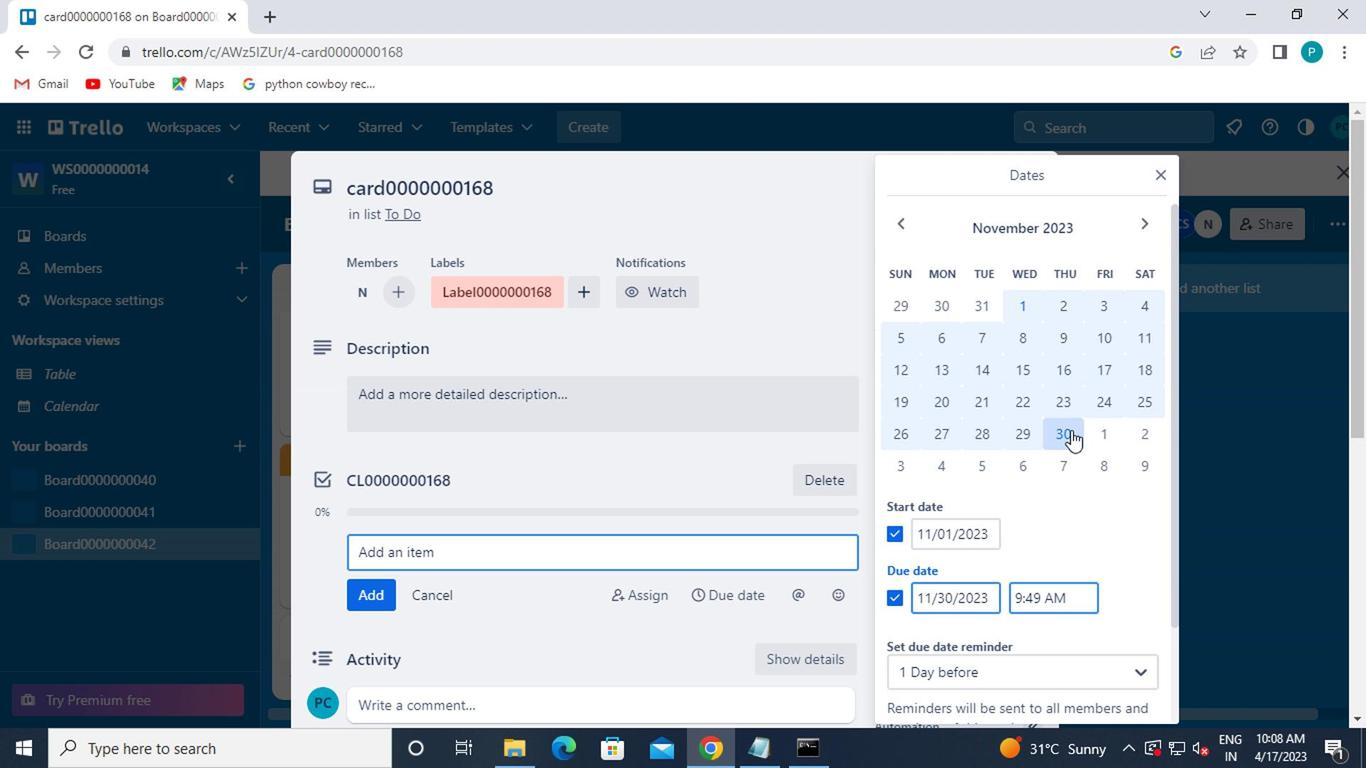 
Action: Mouse scrolled (874, 422) with delta (0, 0)
Screenshot: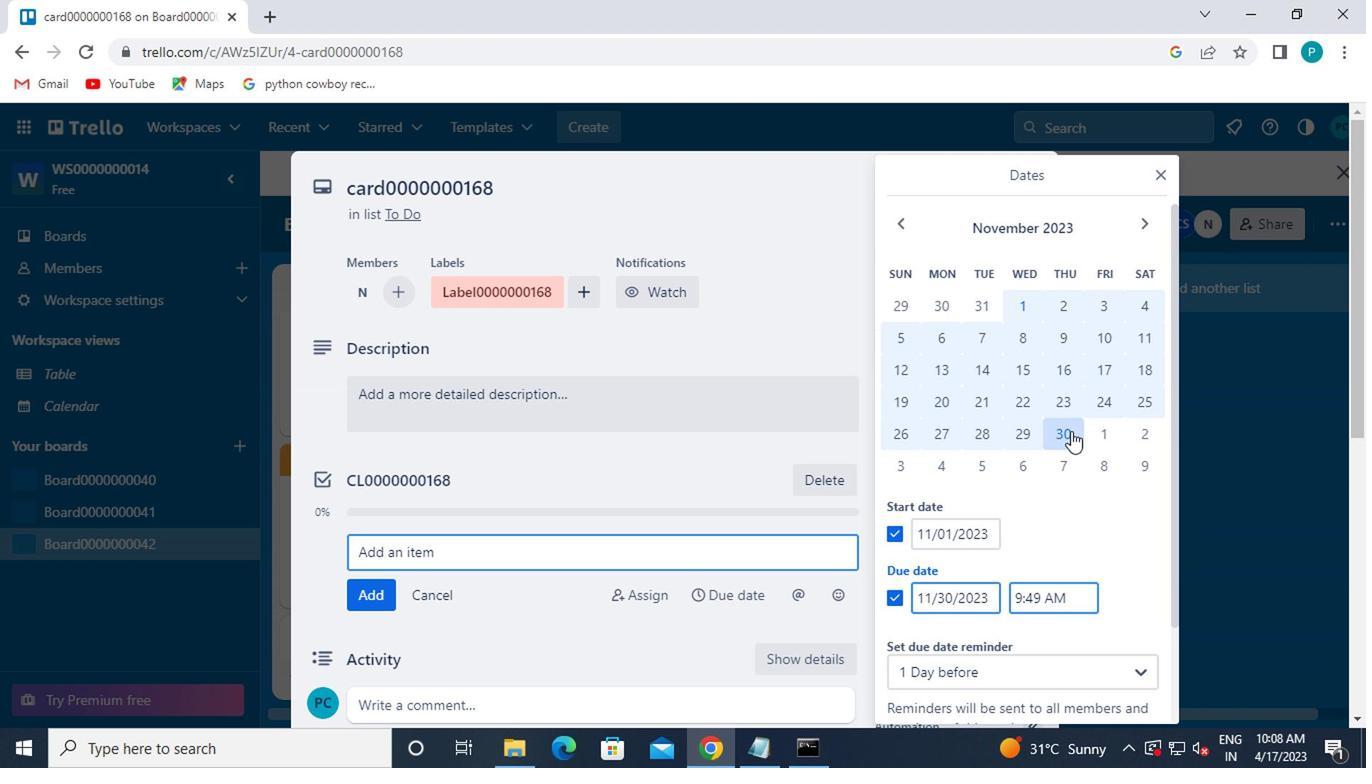 
Action: Mouse moved to (841, 572)
Screenshot: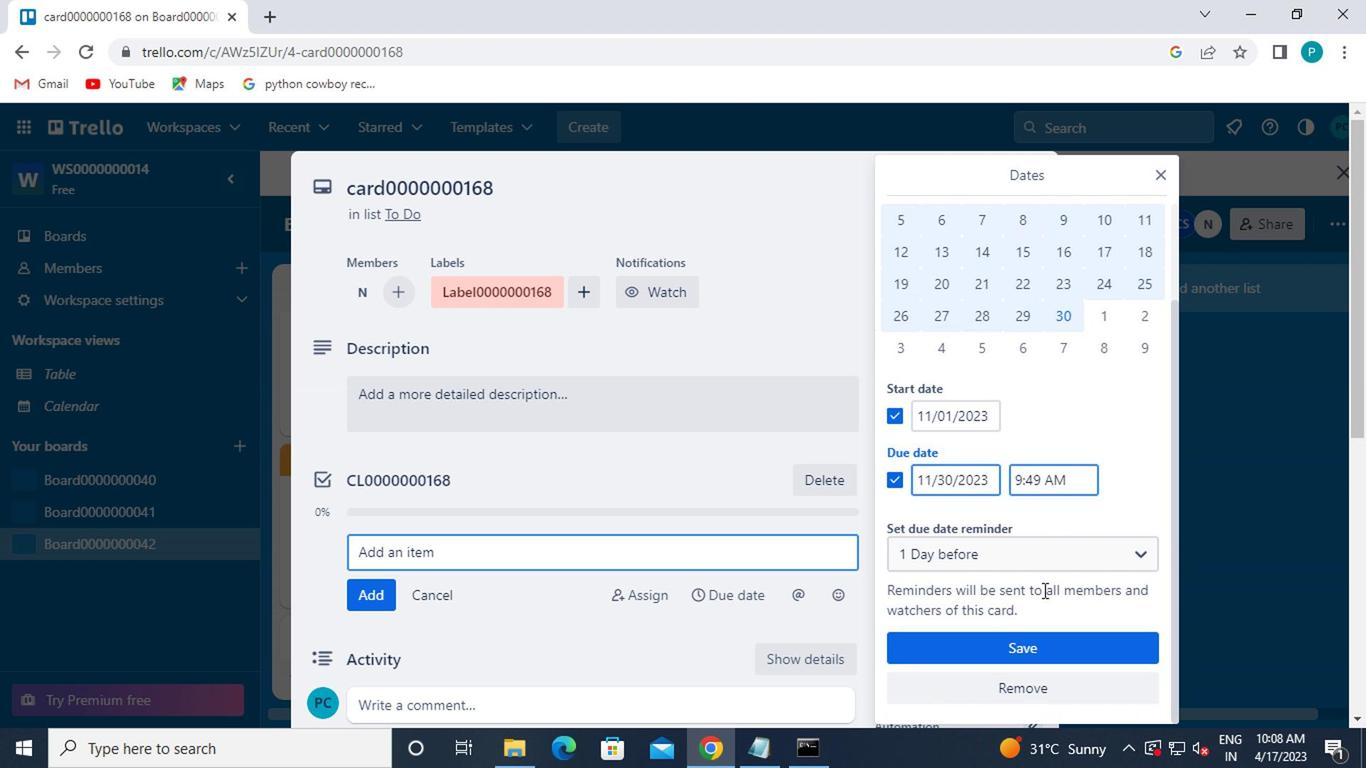 
Action: Mouse pressed left at (841, 572)
Screenshot: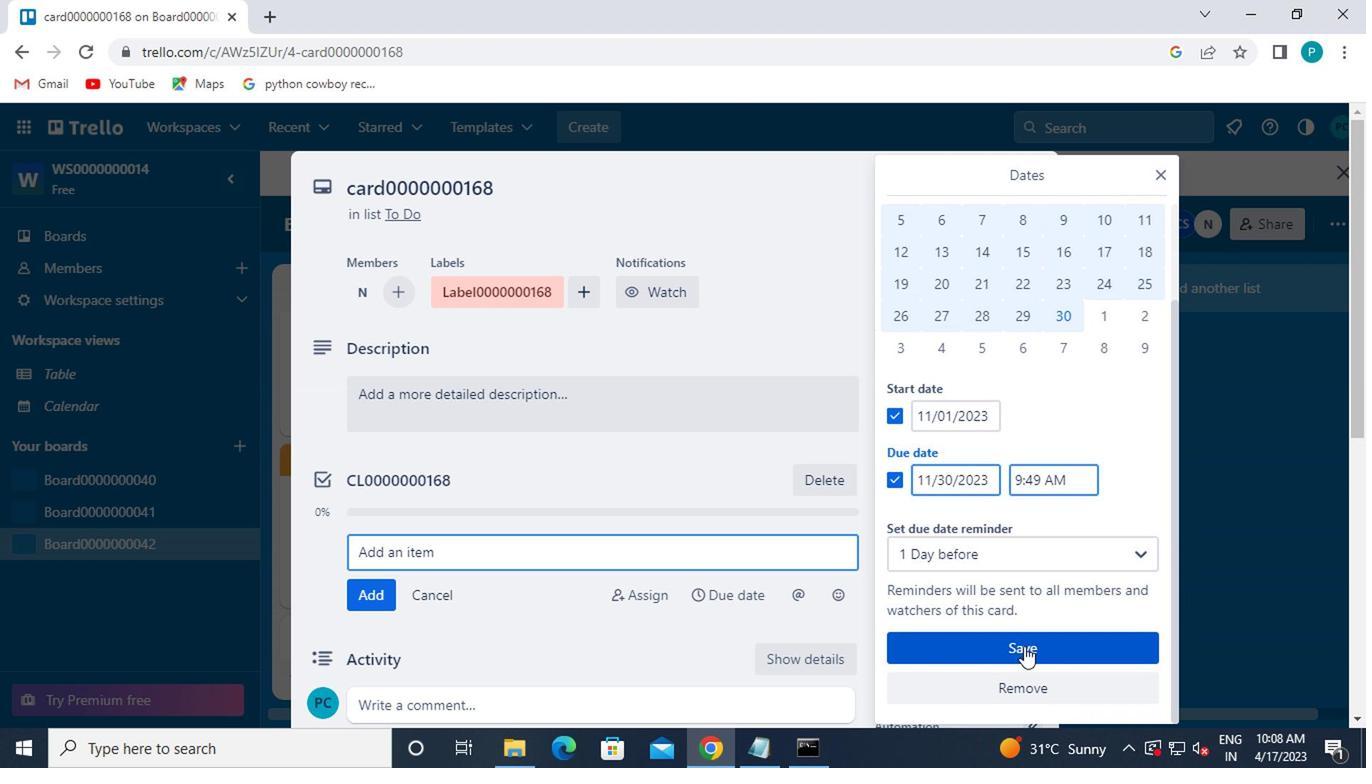 
